 Task: Find connections with filter location Pardubice with filter topic #lawfirmmarketingwith filter profile language Potuguese with filter current company Elsevier with filter school ST XAVIERS SCHOOL with filter industry Computer Games with filter service category Translation with filter keywords title Auditor
Action: Mouse moved to (497, 73)
Screenshot: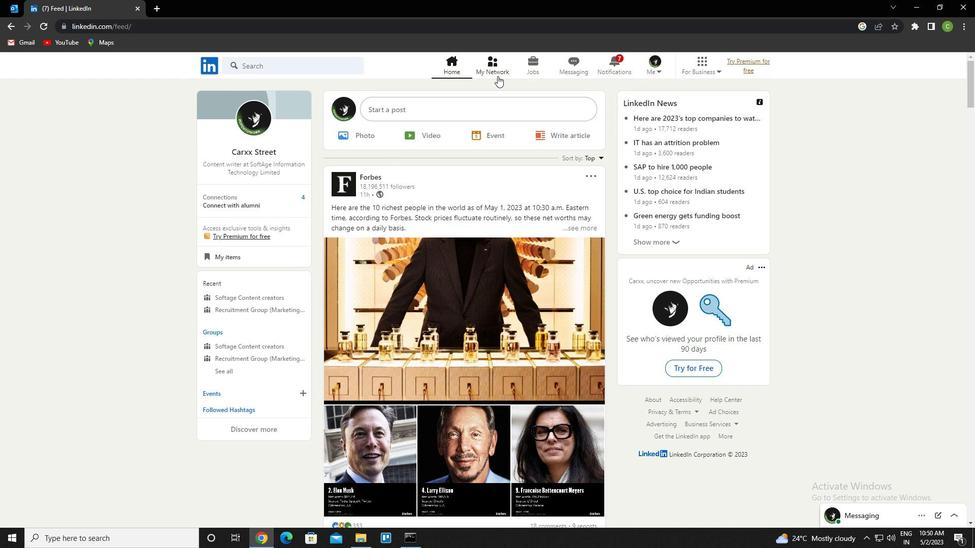 
Action: Mouse pressed left at (497, 73)
Screenshot: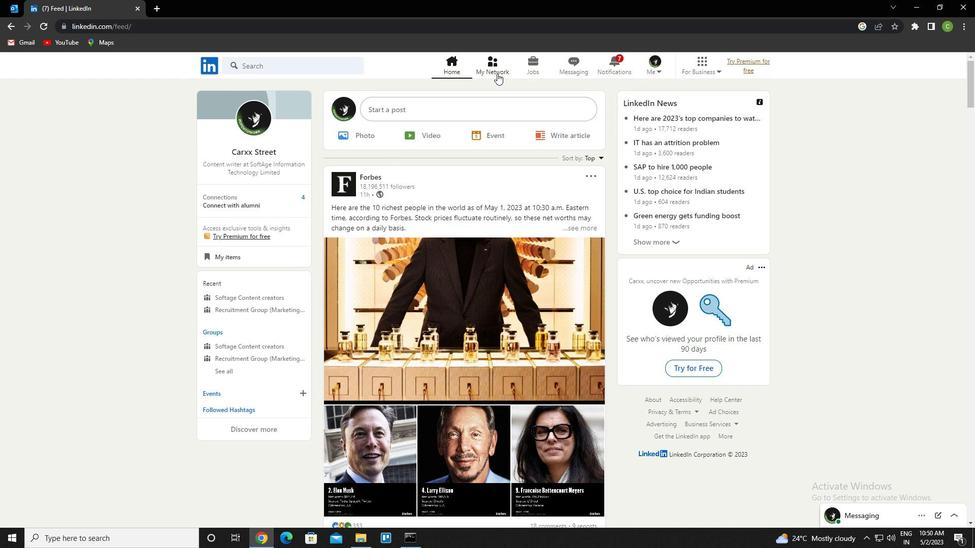 
Action: Mouse moved to (280, 124)
Screenshot: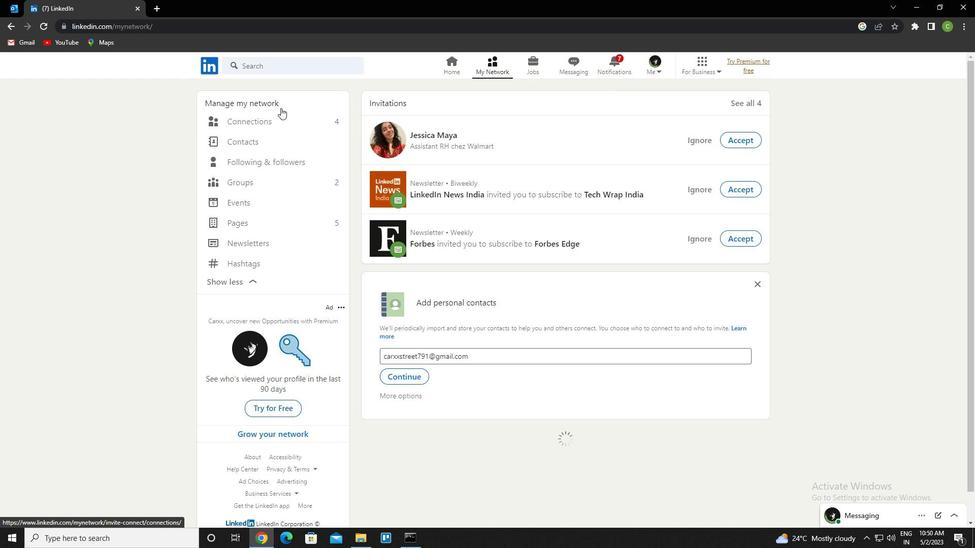 
Action: Mouse pressed left at (280, 124)
Screenshot: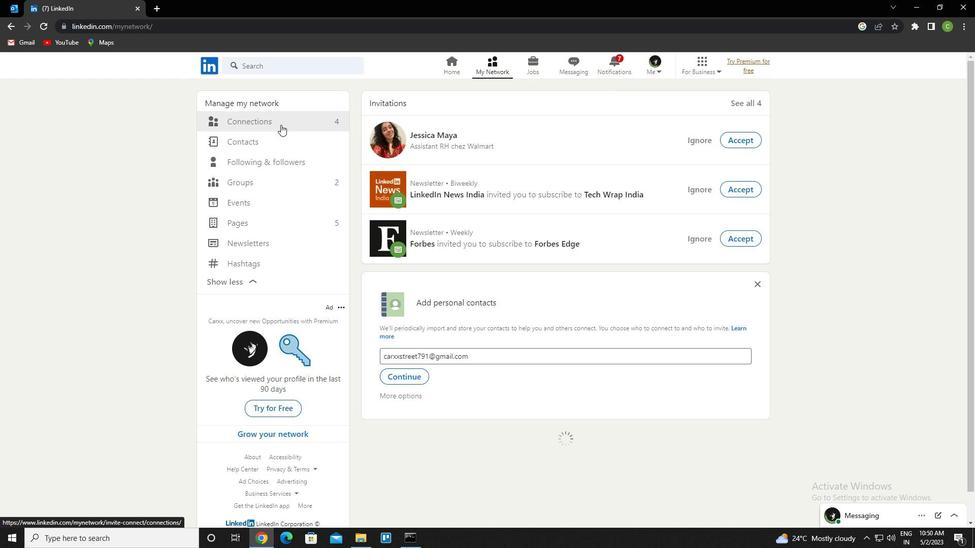 
Action: Mouse moved to (555, 123)
Screenshot: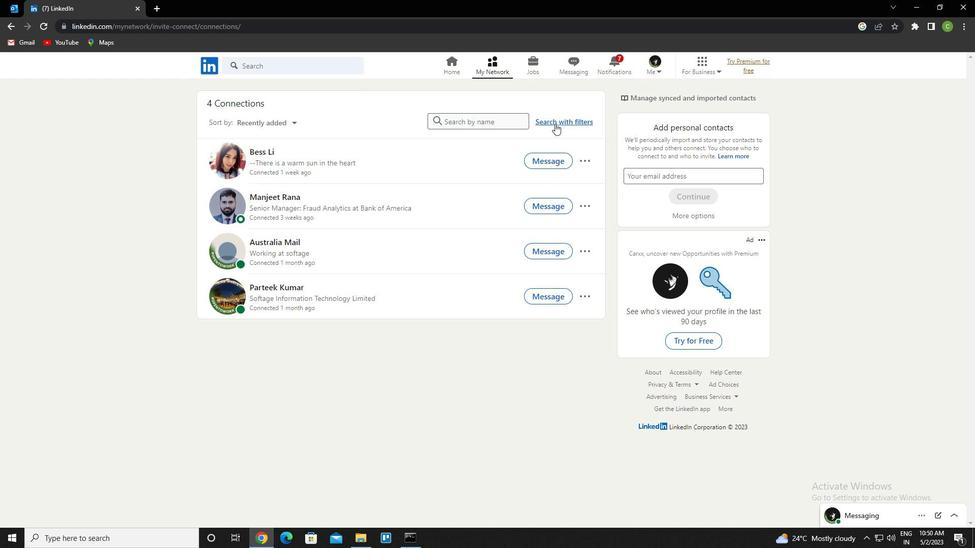 
Action: Mouse pressed left at (555, 123)
Screenshot: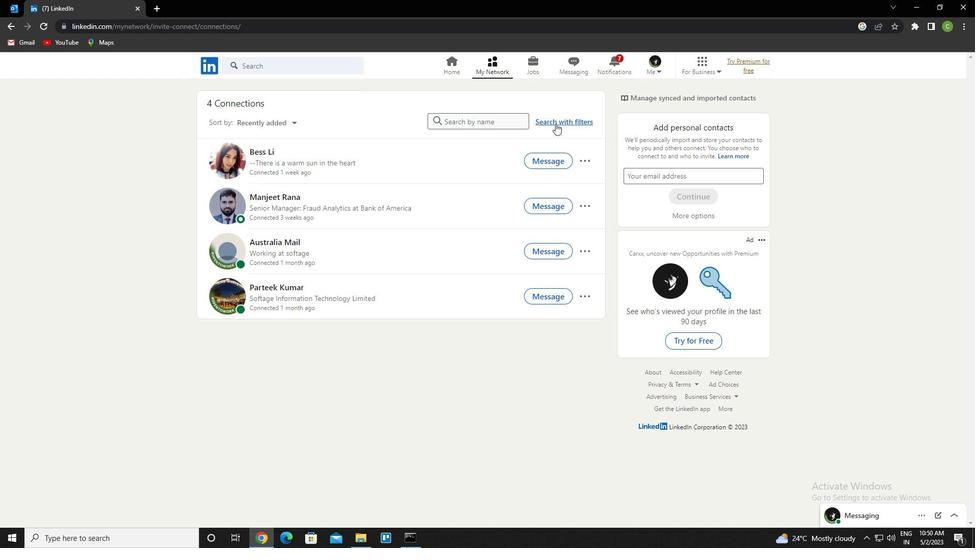 
Action: Mouse moved to (510, 87)
Screenshot: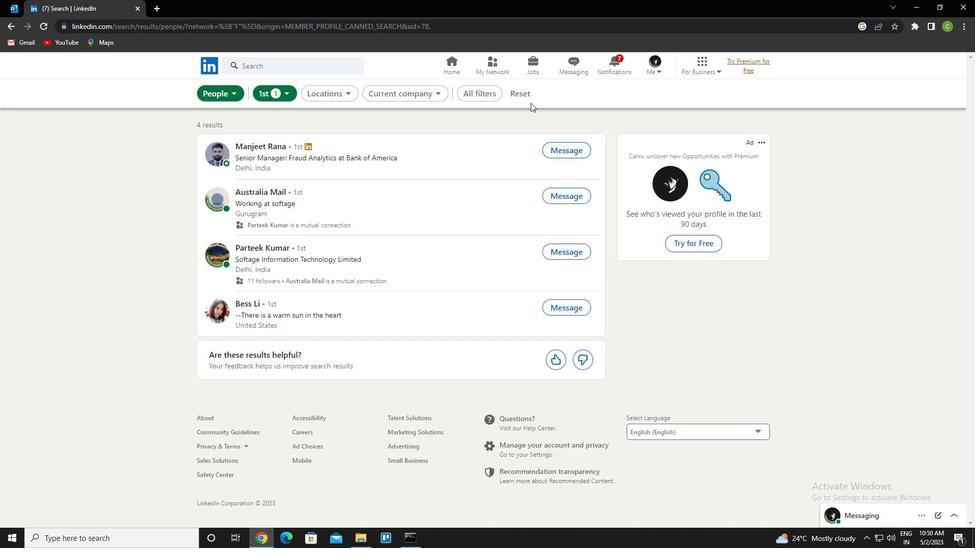 
Action: Mouse pressed left at (510, 87)
Screenshot: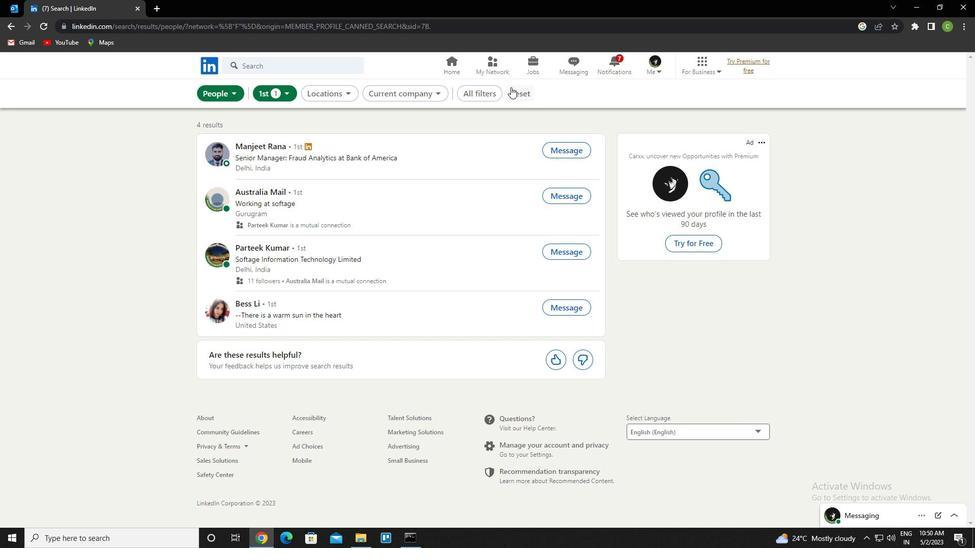 
Action: Mouse moved to (504, 88)
Screenshot: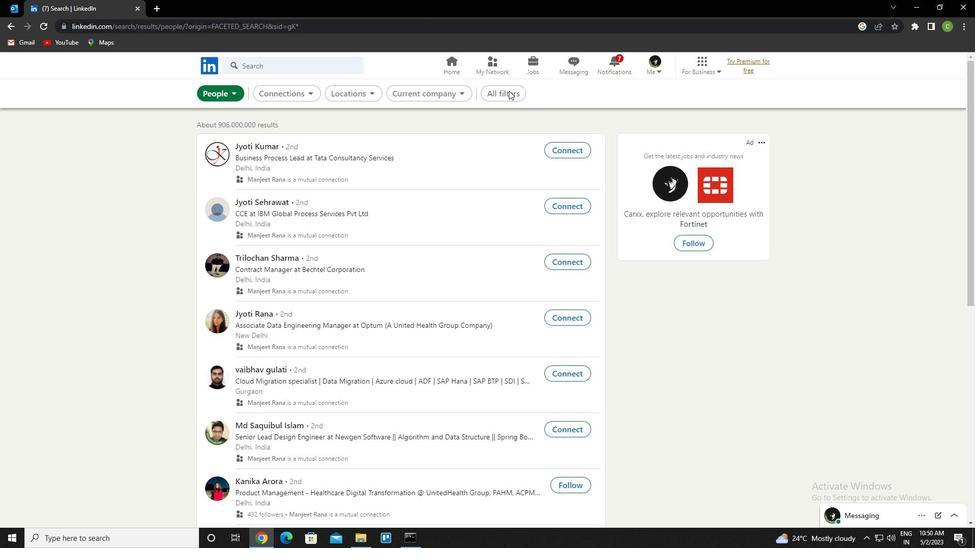 
Action: Mouse pressed left at (504, 88)
Screenshot: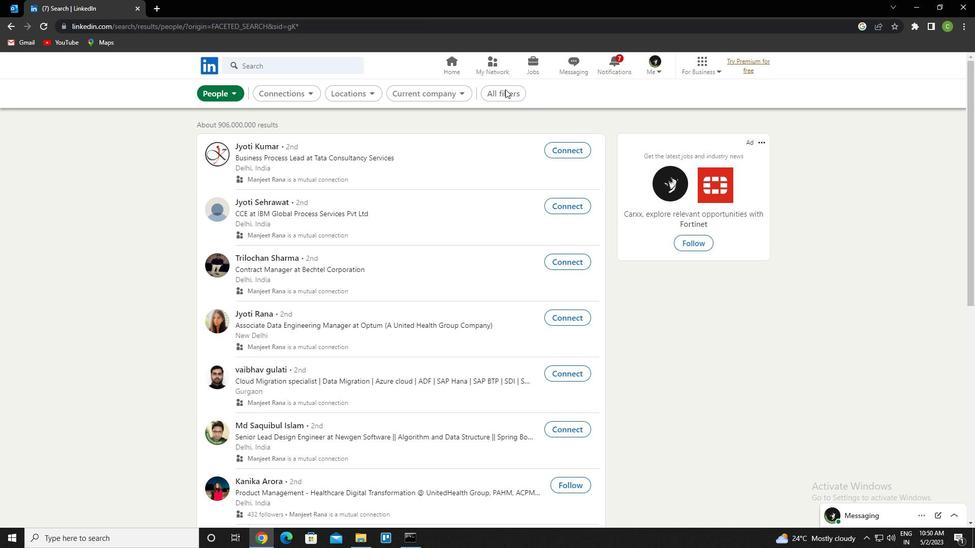 
Action: Mouse moved to (898, 302)
Screenshot: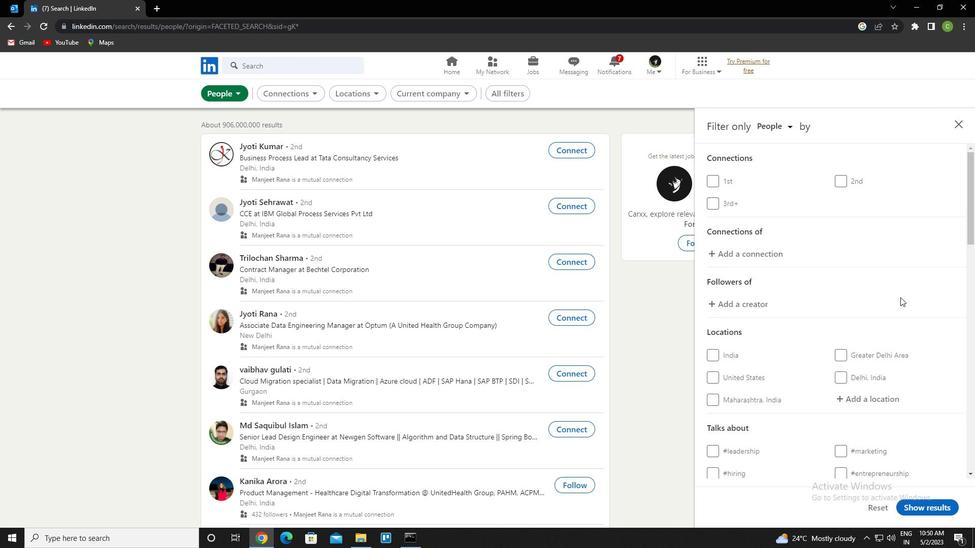 
Action: Mouse scrolled (898, 301) with delta (0, 0)
Screenshot: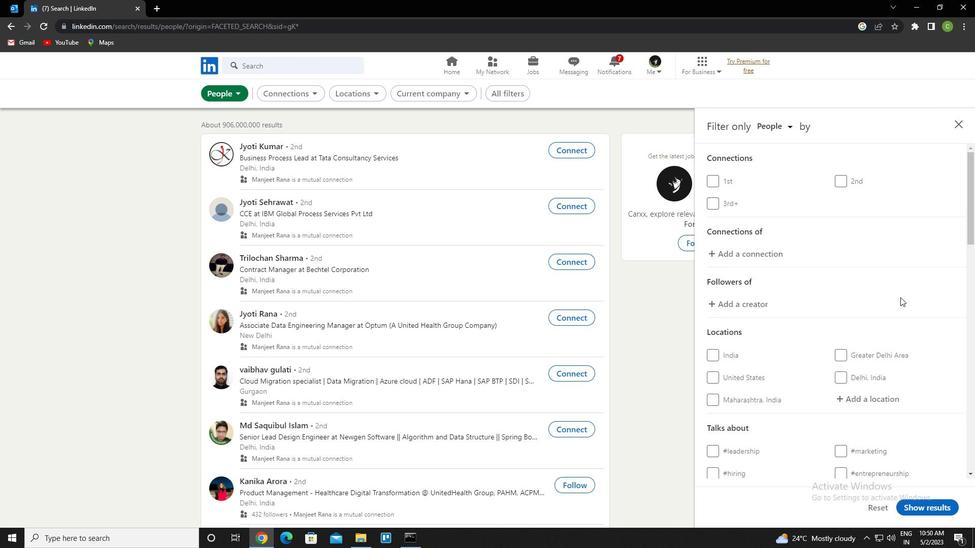 
Action: Mouse moved to (898, 302)
Screenshot: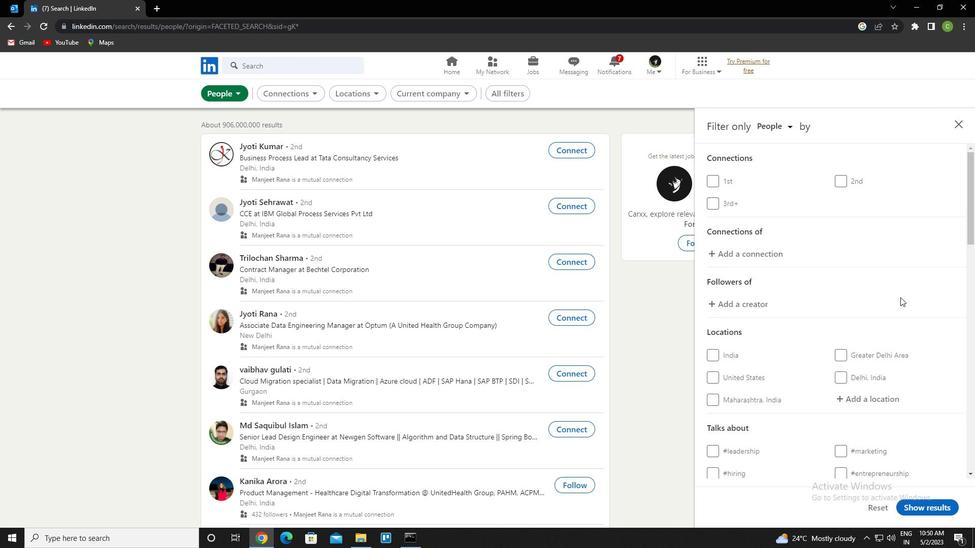 
Action: Mouse scrolled (898, 302) with delta (0, 0)
Screenshot: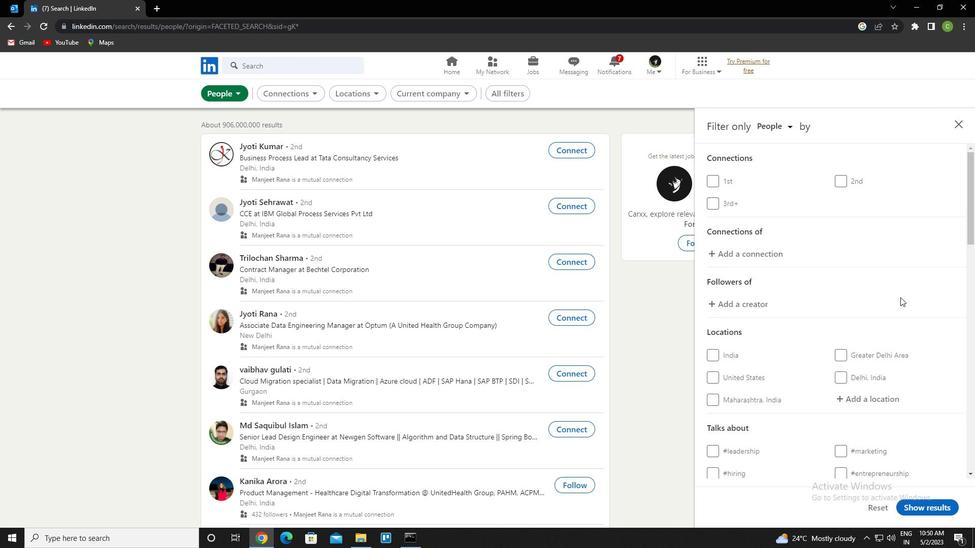 
Action: Mouse moved to (861, 292)
Screenshot: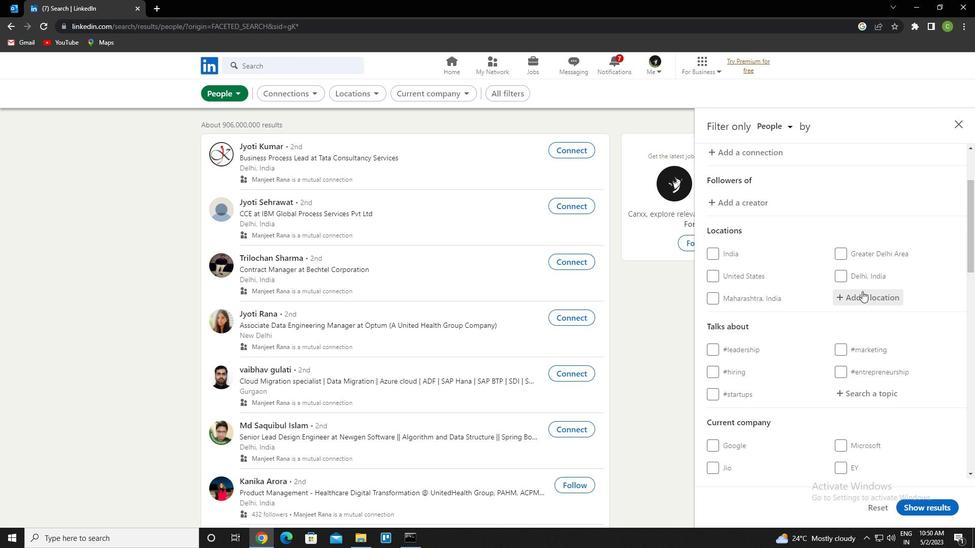 
Action: Mouse pressed left at (861, 292)
Screenshot: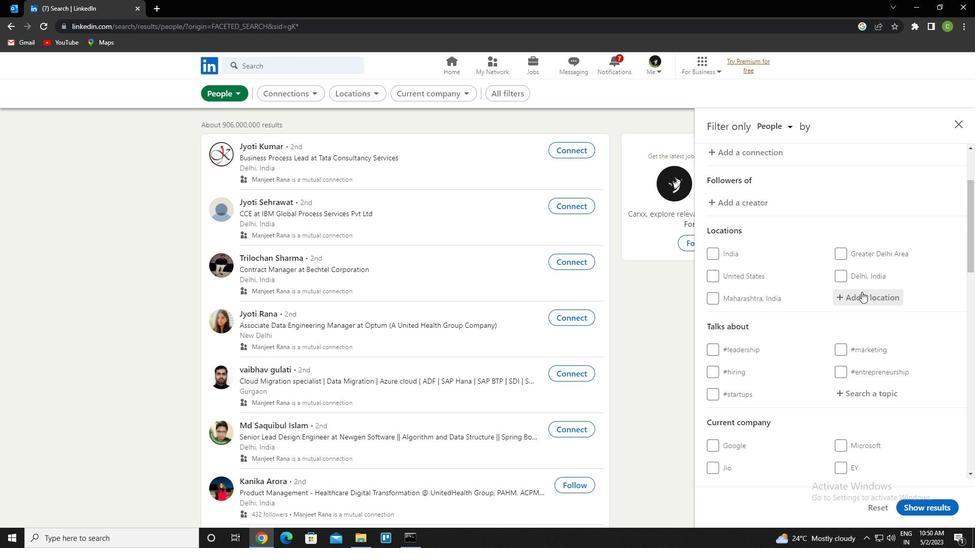 
Action: Key pressed <Key.caps_lock>p<Key.caps_lock>ardubice<Key.down><Key.enter>
Screenshot: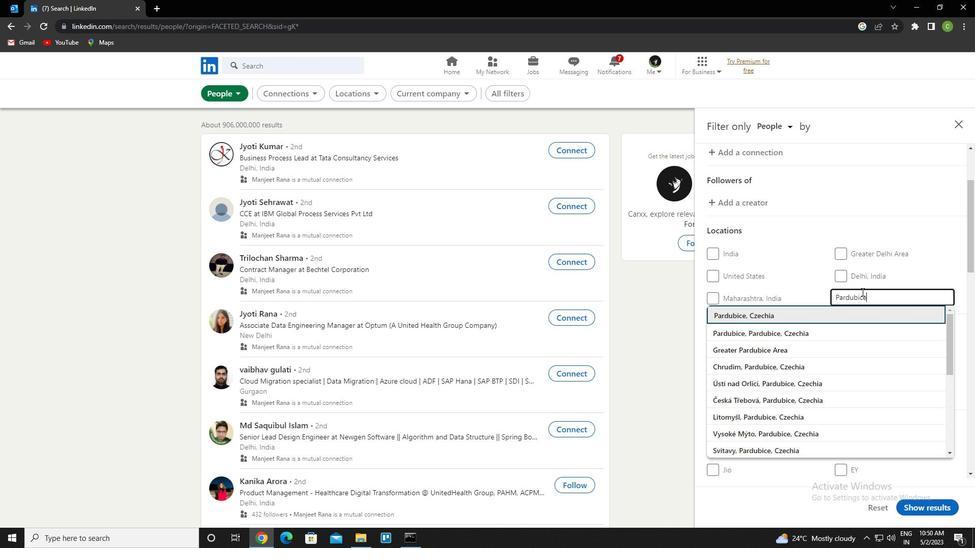 
Action: Mouse scrolled (861, 291) with delta (0, 0)
Screenshot: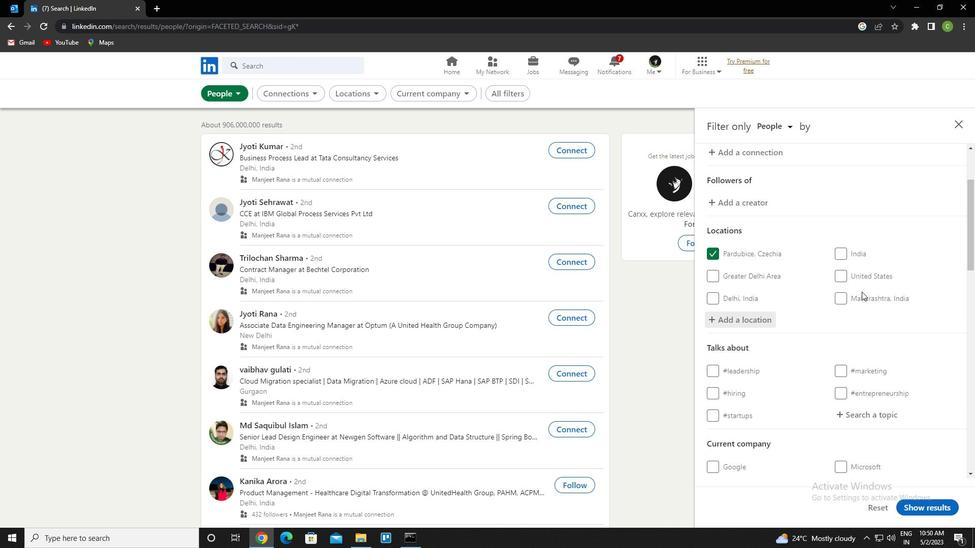 
Action: Mouse scrolled (861, 291) with delta (0, 0)
Screenshot: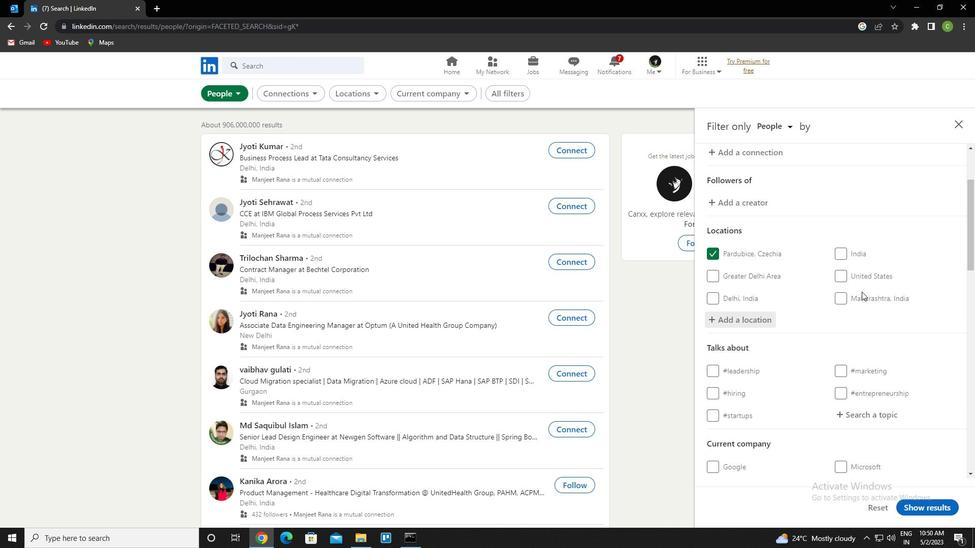 
Action: Mouse moved to (866, 315)
Screenshot: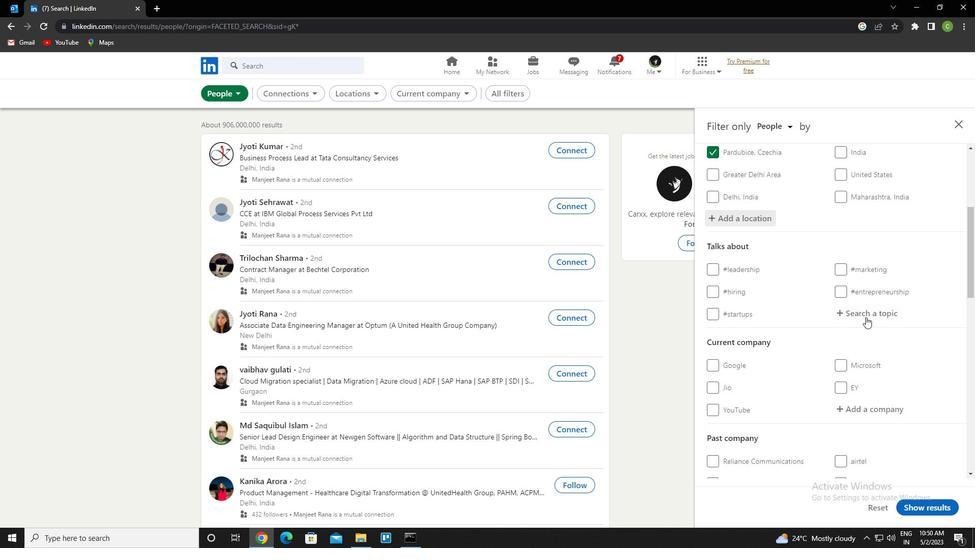 
Action: Mouse pressed left at (866, 315)
Screenshot: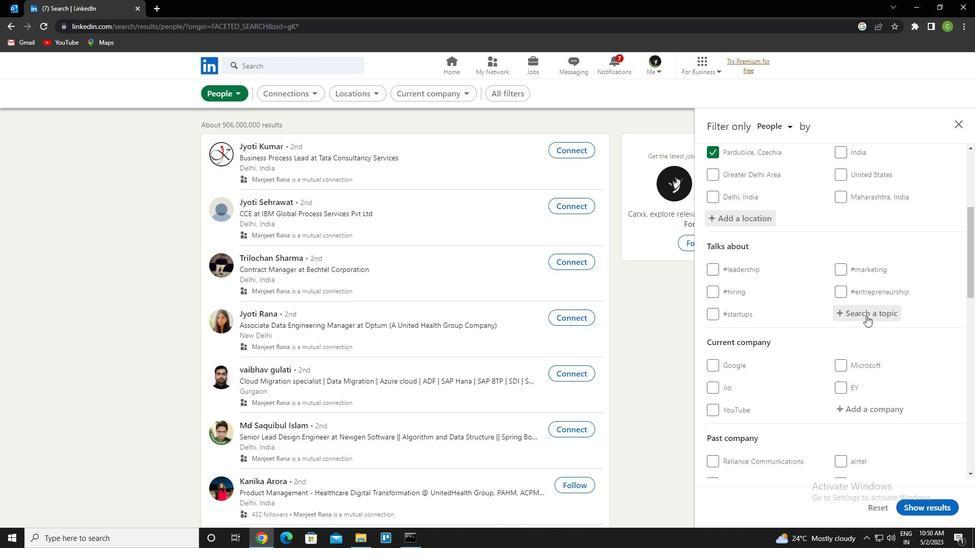 
Action: Key pressed lar<Key.backspace>wfiirm<Key.backspace><Key.backspace><Key.backspace>rmmarketing<Key.down><Key.enter>
Screenshot: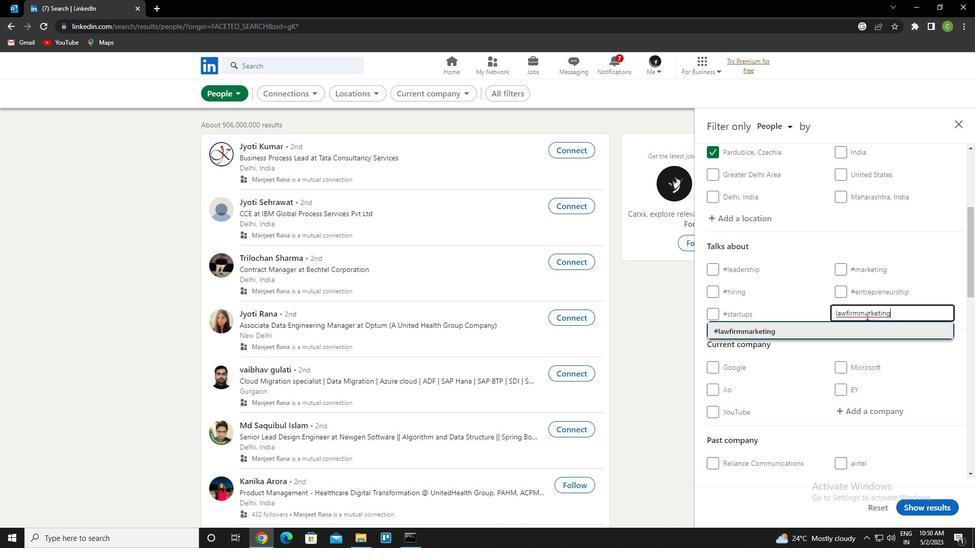 
Action: Mouse scrolled (866, 315) with delta (0, 0)
Screenshot: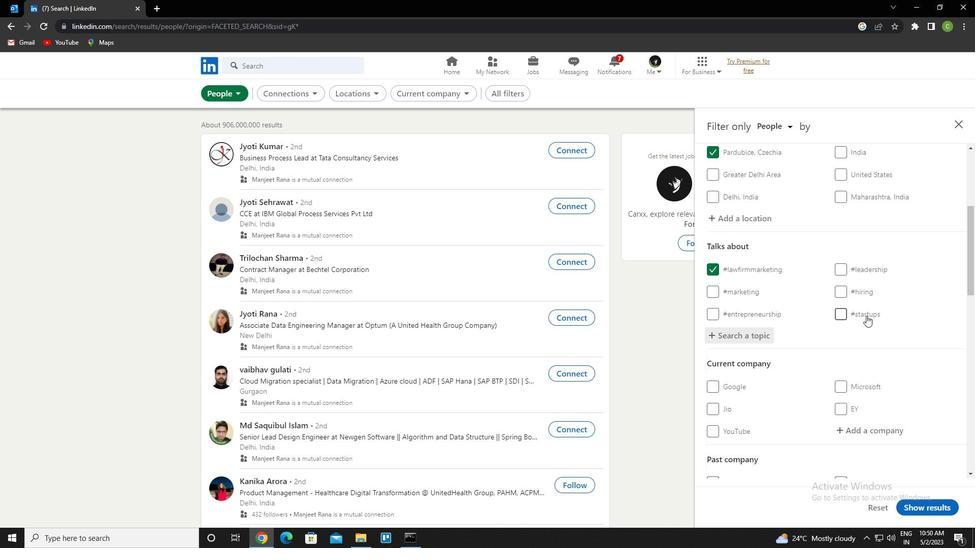 
Action: Mouse scrolled (866, 315) with delta (0, 0)
Screenshot: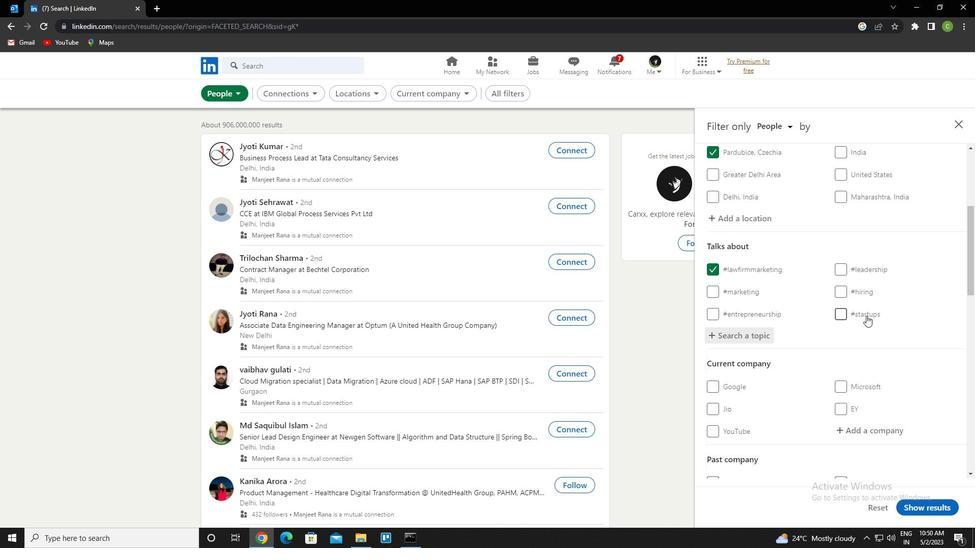
Action: Mouse scrolled (866, 315) with delta (0, 0)
Screenshot: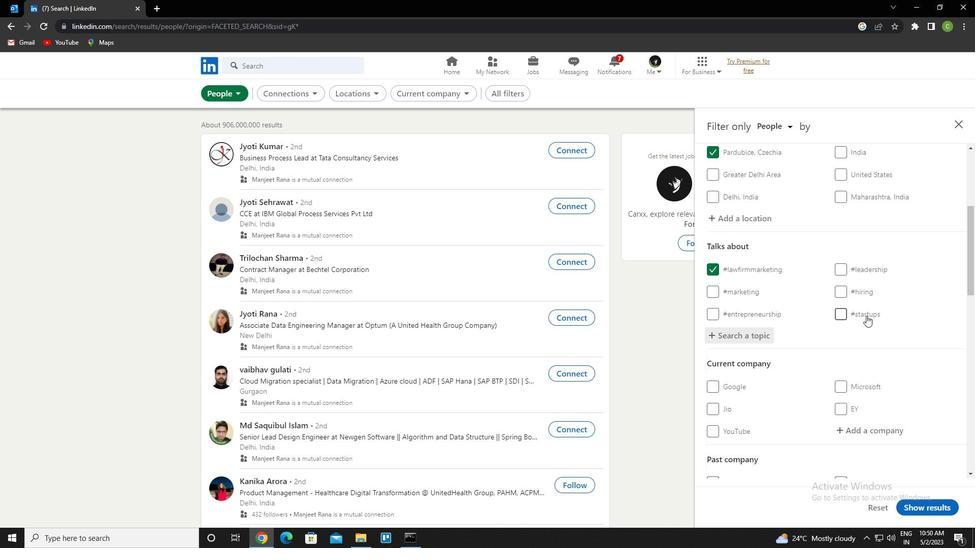 
Action: Mouse scrolled (866, 315) with delta (0, 0)
Screenshot: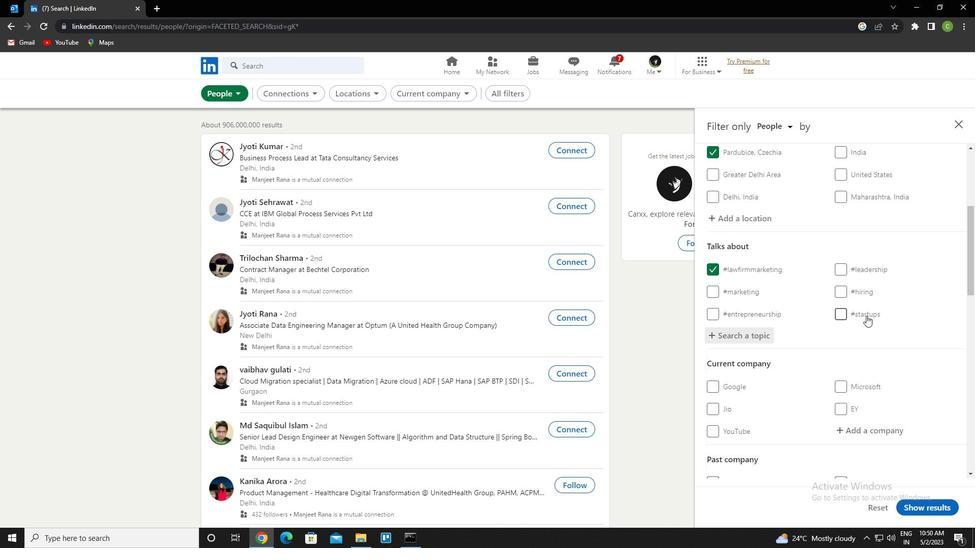 
Action: Mouse scrolled (866, 315) with delta (0, 0)
Screenshot: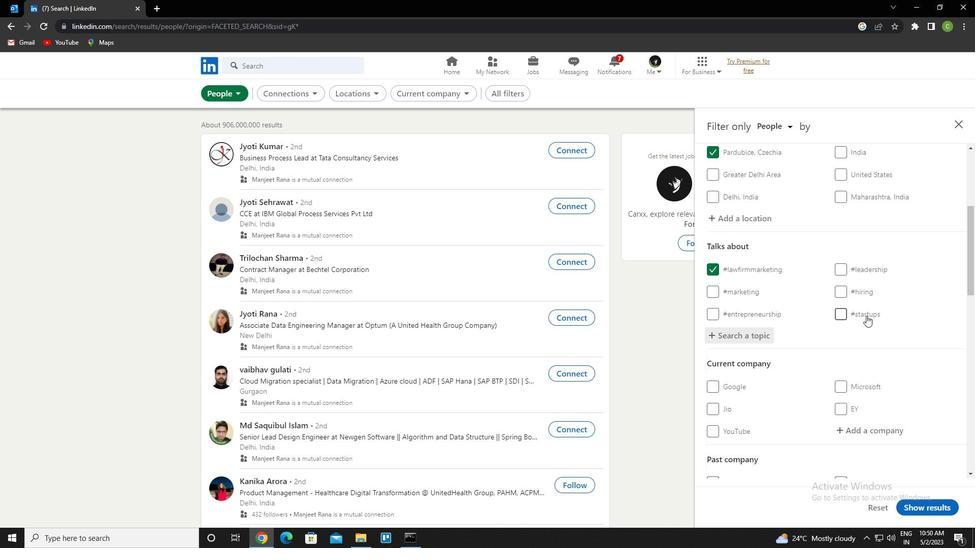 
Action: Mouse scrolled (866, 315) with delta (0, 0)
Screenshot: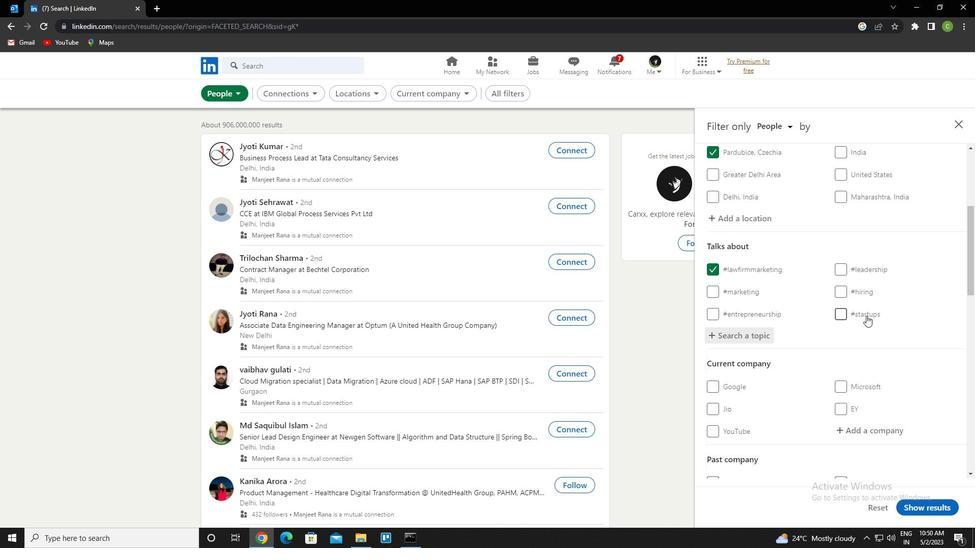 
Action: Mouse scrolled (866, 315) with delta (0, 0)
Screenshot: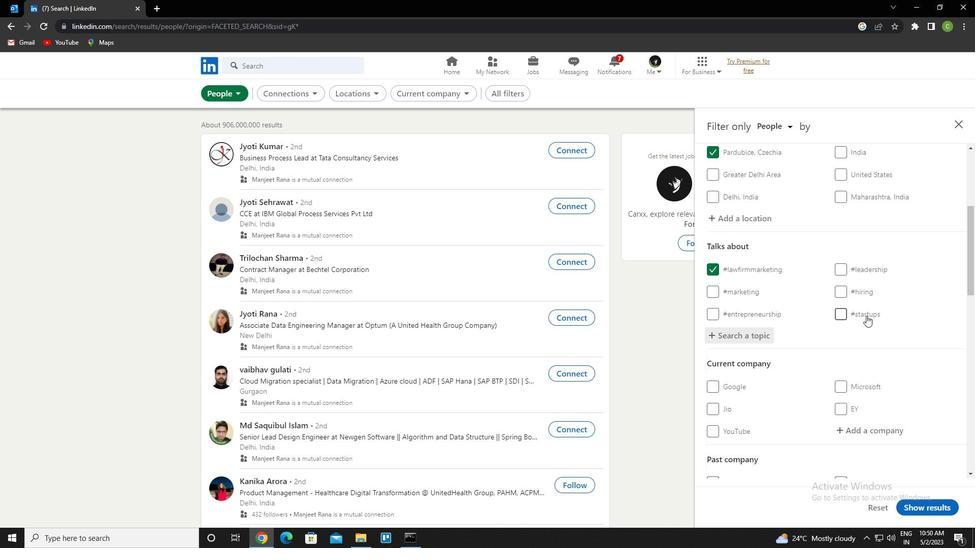 
Action: Mouse scrolled (866, 315) with delta (0, 0)
Screenshot: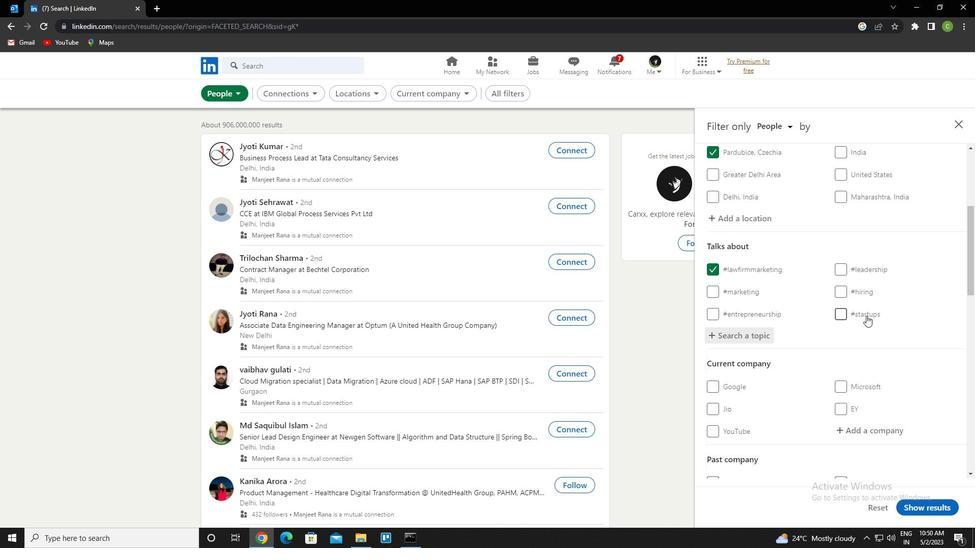 
Action: Mouse moved to (843, 407)
Screenshot: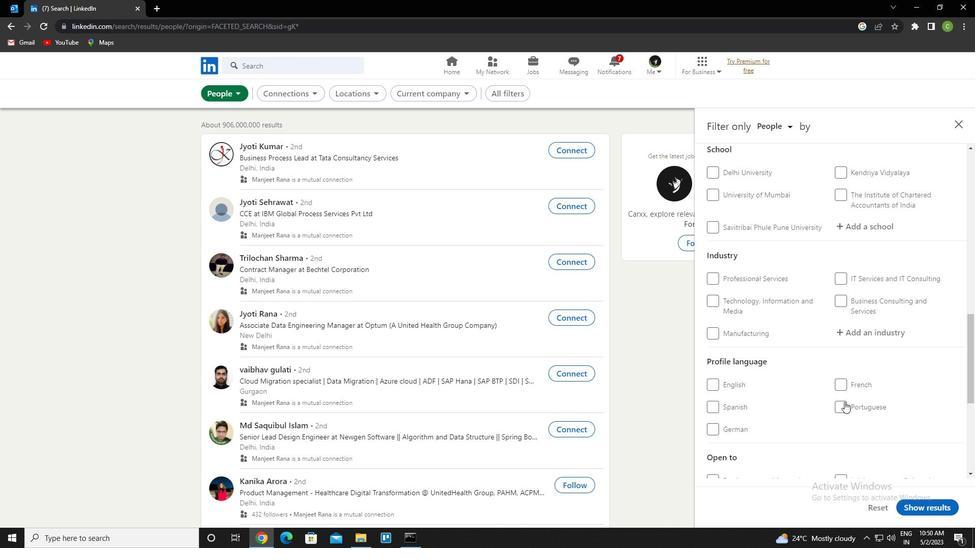 
Action: Mouse pressed left at (843, 407)
Screenshot: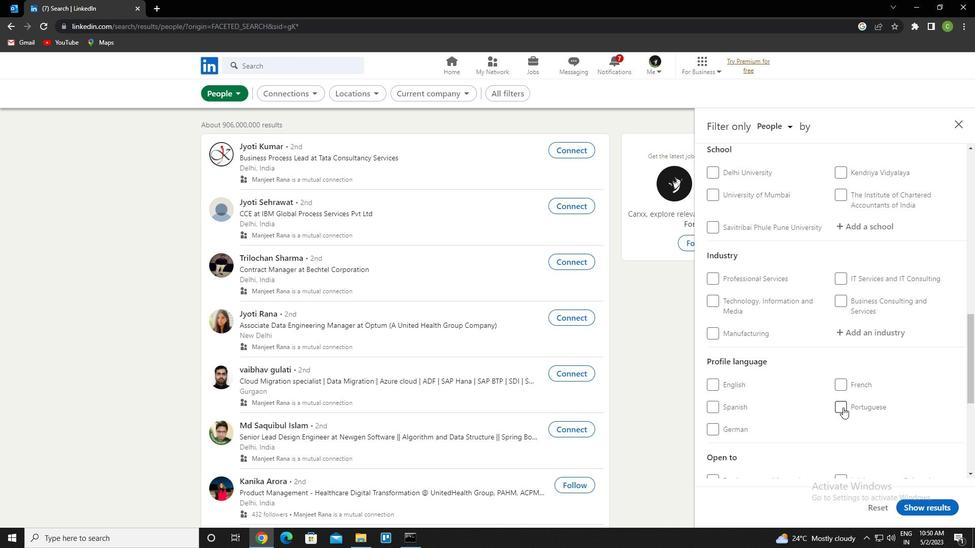 
Action: Mouse scrolled (843, 408) with delta (0, 0)
Screenshot: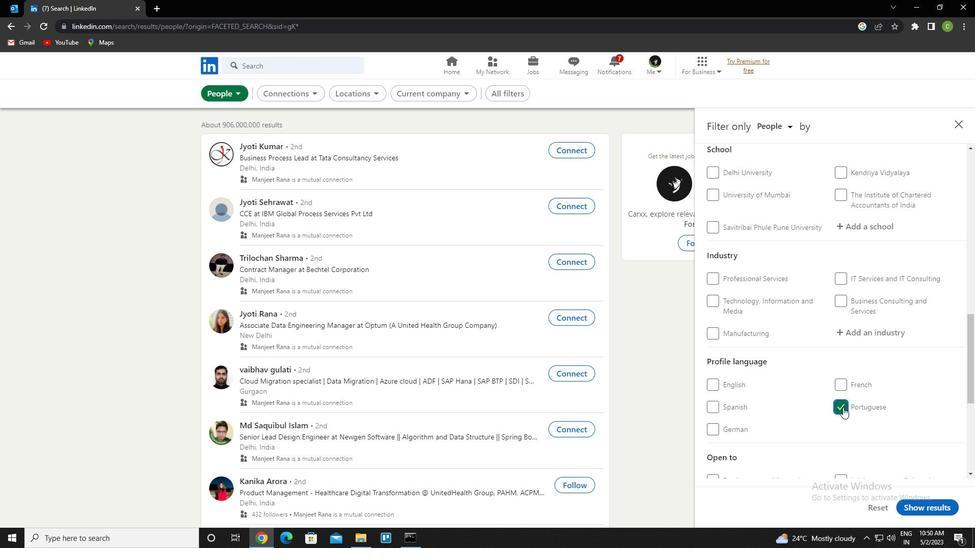 
Action: Mouse scrolled (843, 408) with delta (0, 0)
Screenshot: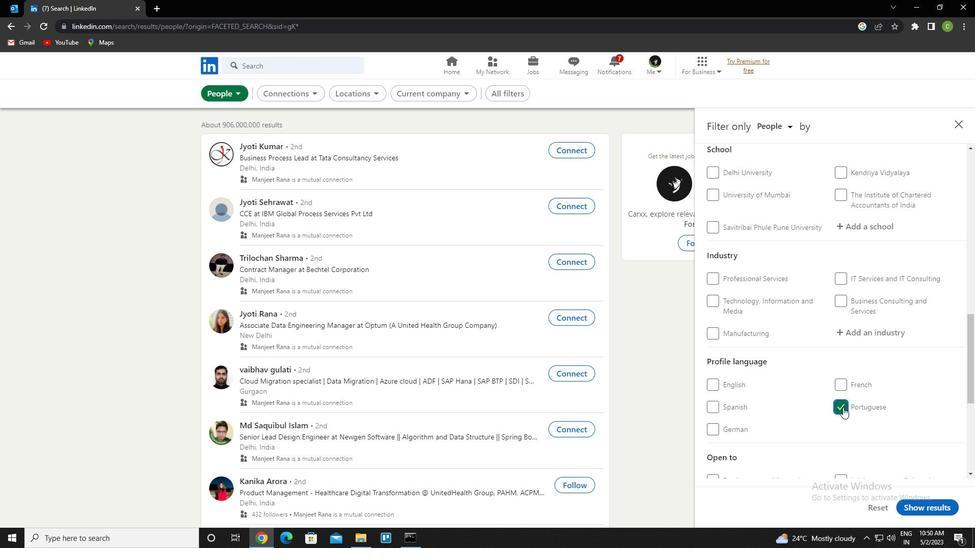 
Action: Mouse scrolled (843, 408) with delta (0, 0)
Screenshot: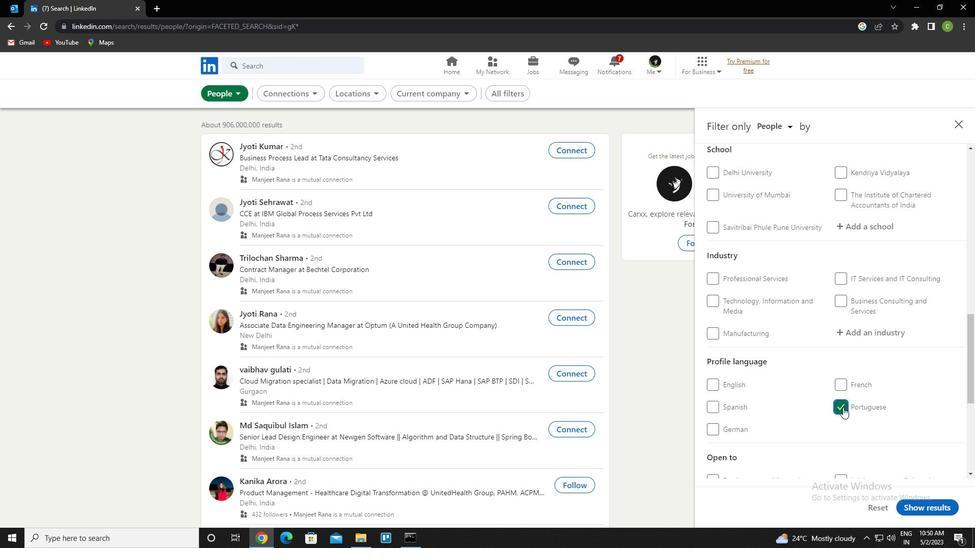 
Action: Mouse scrolled (843, 408) with delta (0, 0)
Screenshot: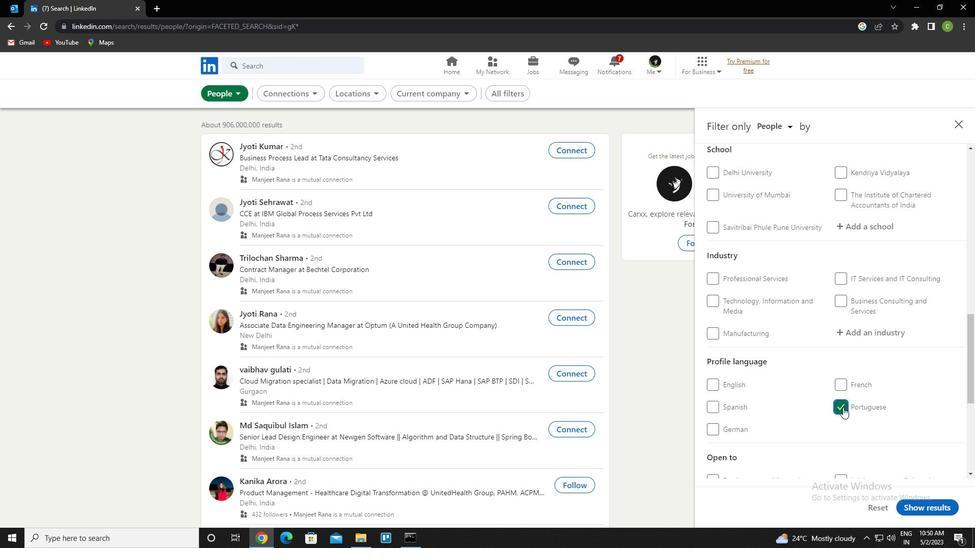 
Action: Mouse scrolled (843, 408) with delta (0, 0)
Screenshot: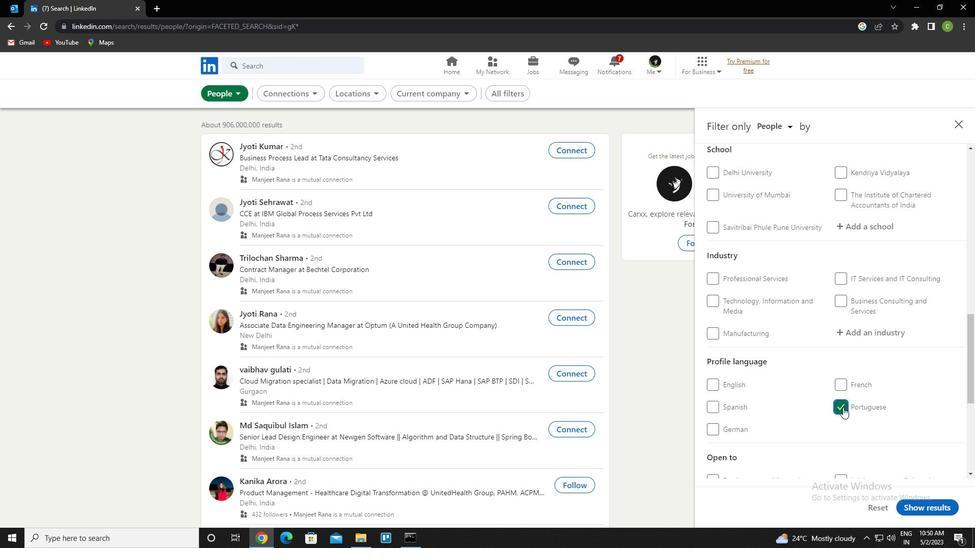 
Action: Mouse moved to (848, 272)
Screenshot: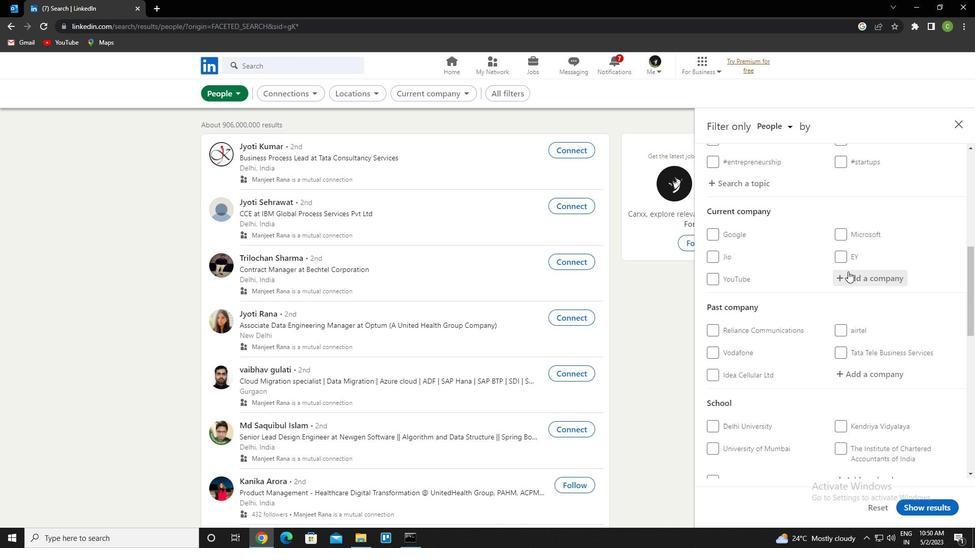 
Action: Mouse pressed left at (848, 272)
Screenshot: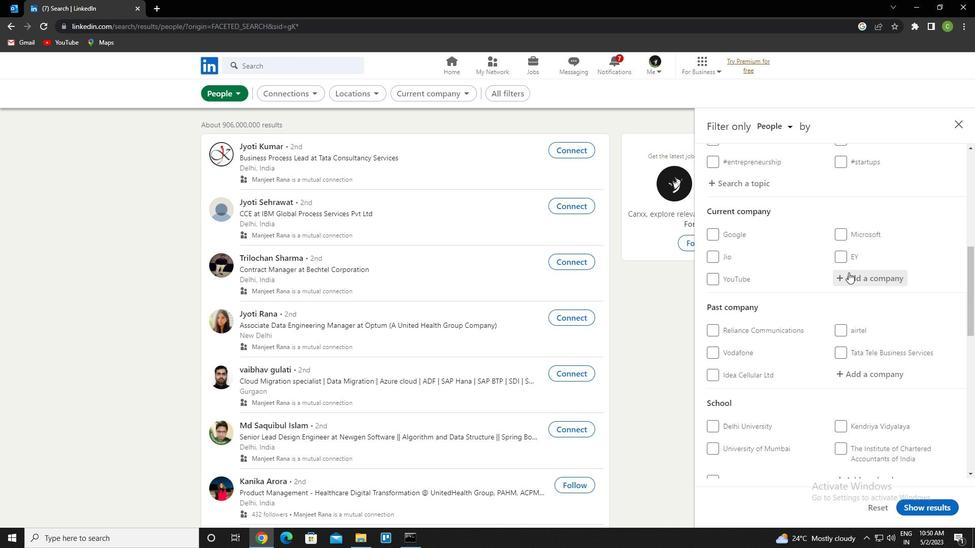 
Action: Key pressed <Key.caps_lock>e<Key.caps_lock>lsevier<Key.down><Key.enter>
Screenshot: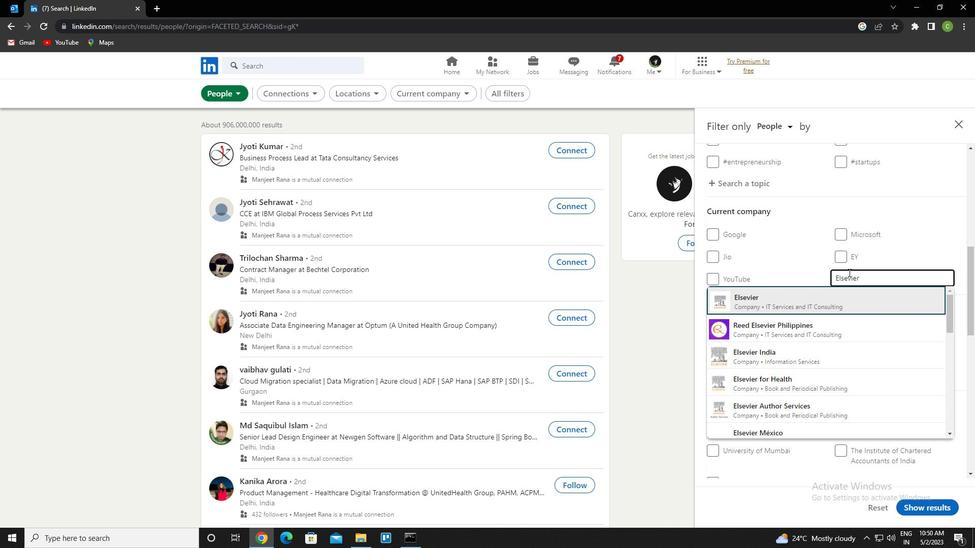 
Action: Mouse scrolled (848, 272) with delta (0, 0)
Screenshot: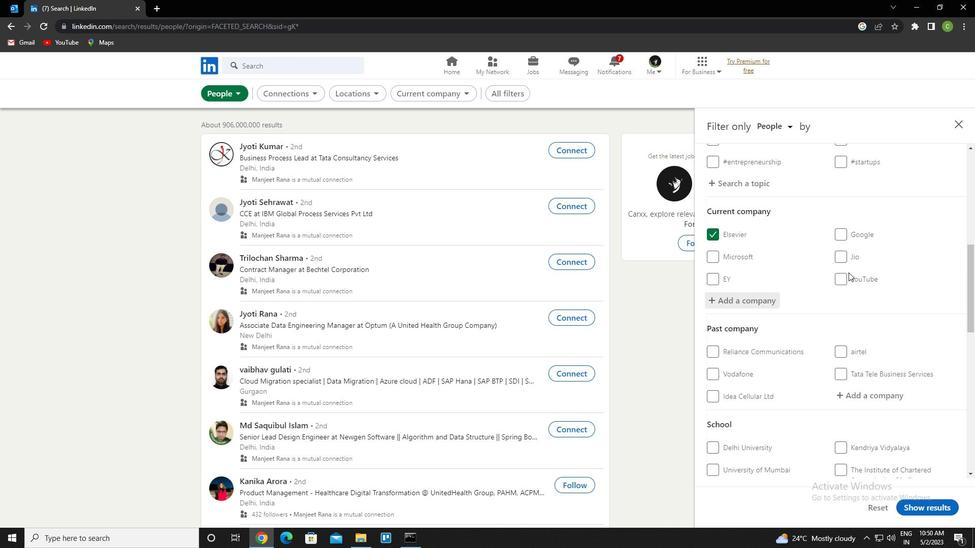 
Action: Mouse scrolled (848, 272) with delta (0, 0)
Screenshot: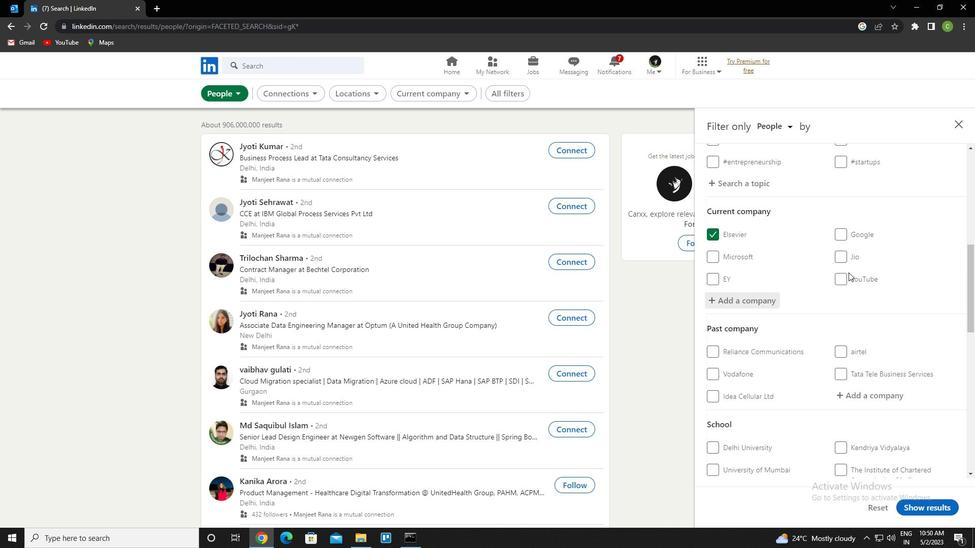 
Action: Mouse moved to (874, 320)
Screenshot: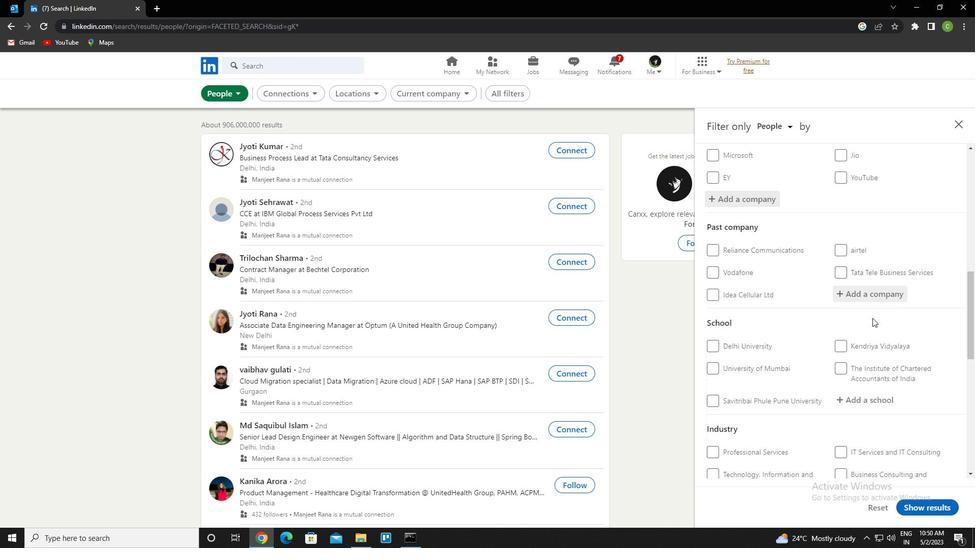 
Action: Mouse scrolled (874, 319) with delta (0, 0)
Screenshot: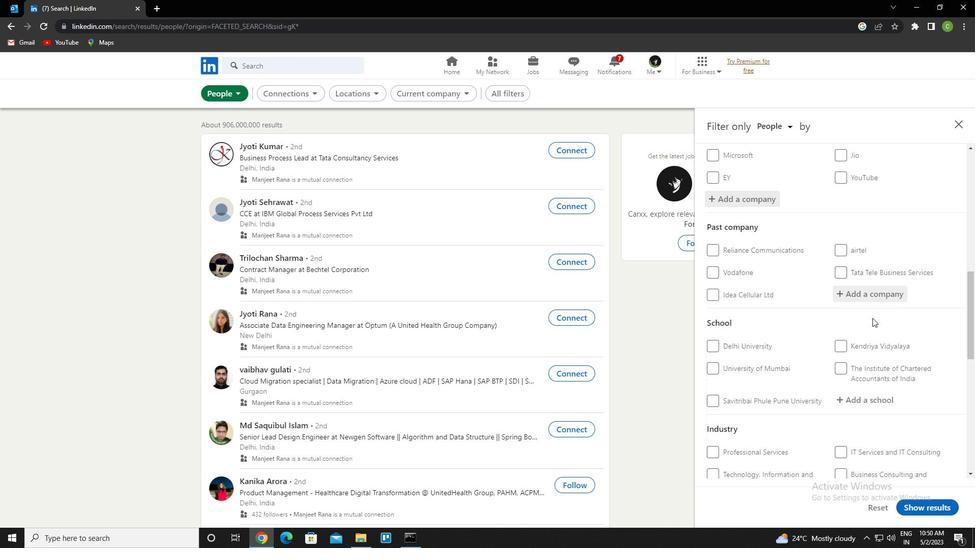 
Action: Mouse scrolled (874, 319) with delta (0, 0)
Screenshot: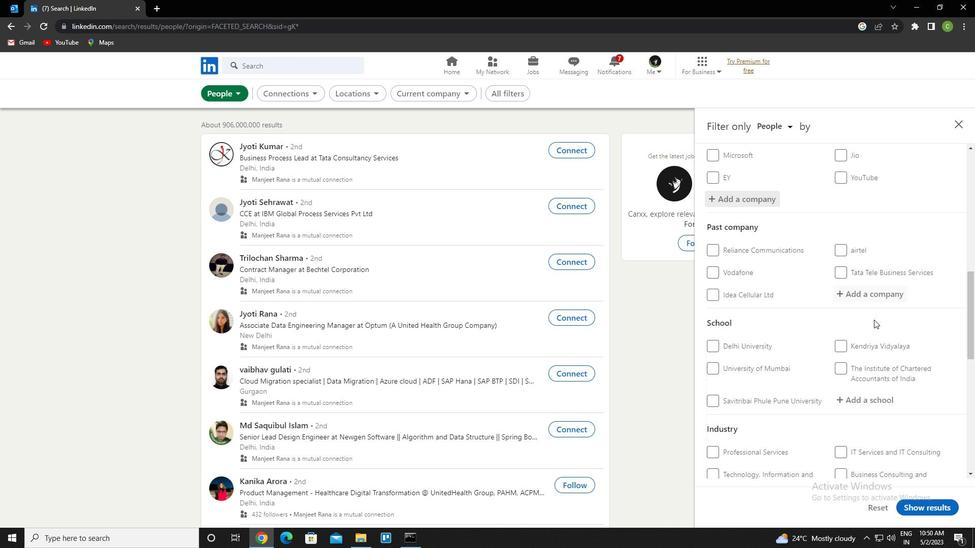 
Action: Mouse scrolled (874, 319) with delta (0, 0)
Screenshot: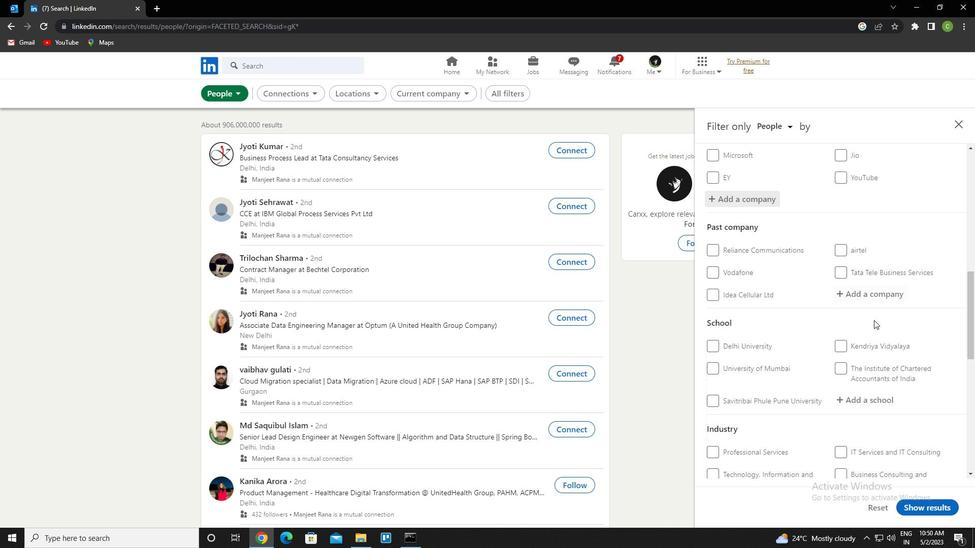 
Action: Mouse moved to (881, 247)
Screenshot: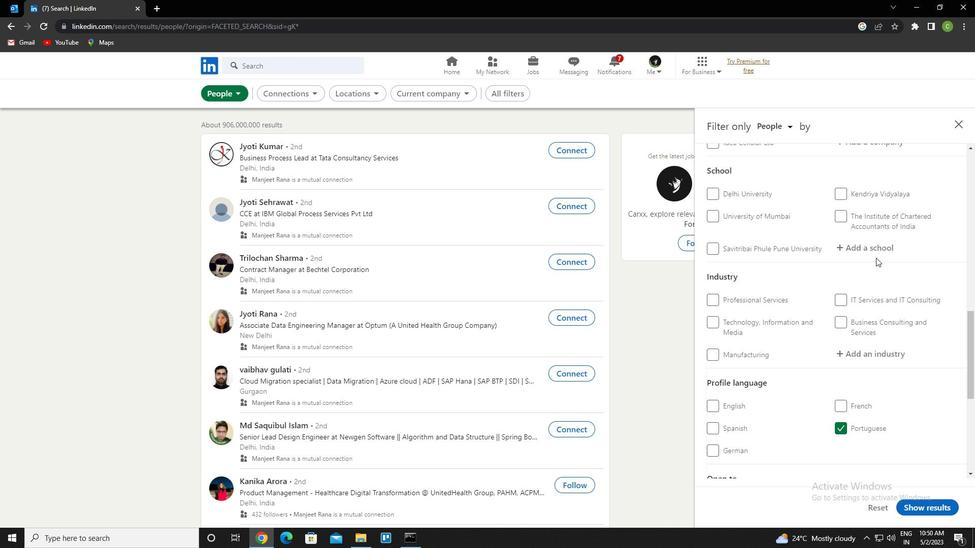 
Action: Mouse pressed left at (881, 247)
Screenshot: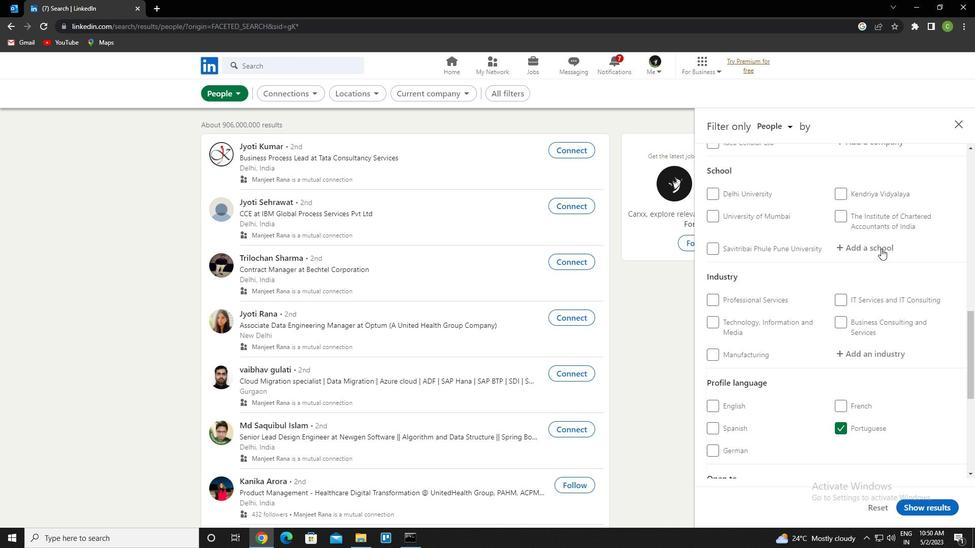 
Action: Key pressed <Key.caps_lock>st.<Key.space>xavier<Key.down><Key.down><Key.down><Key.up>school<Key.left><Key.left><Key.left><Key.left><Key.left><Key.space><Key.backspace><Key.left><Key.space><Key.right><Key.right><Key.right>
Screenshot: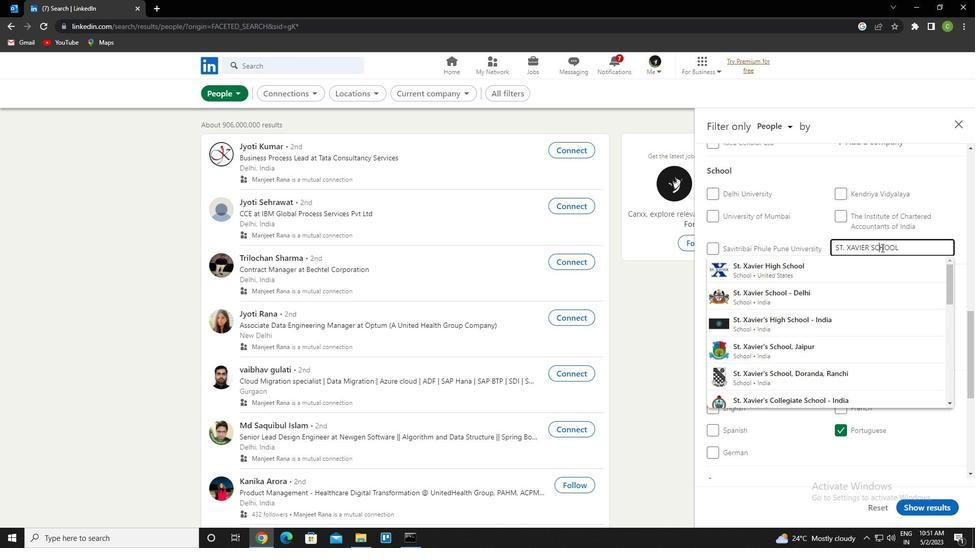 
Action: Mouse moved to (927, 242)
Screenshot: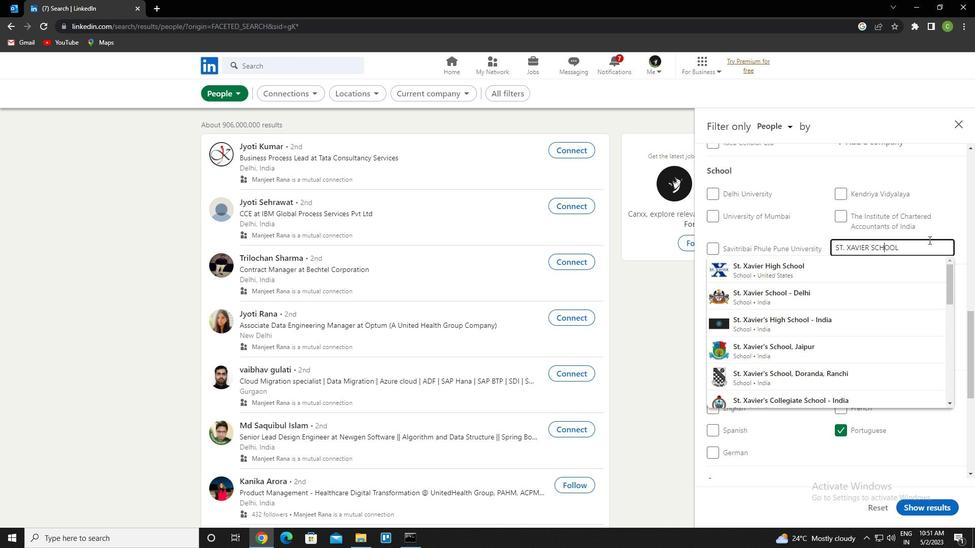 
Action: Mouse pressed left at (927, 242)
Screenshot: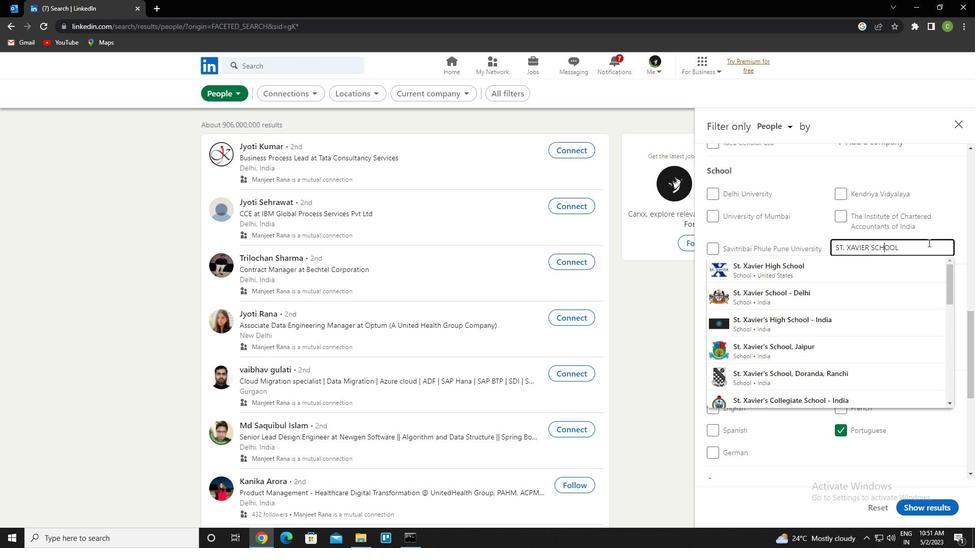 
Action: Key pressed <Key.enter>
Screenshot: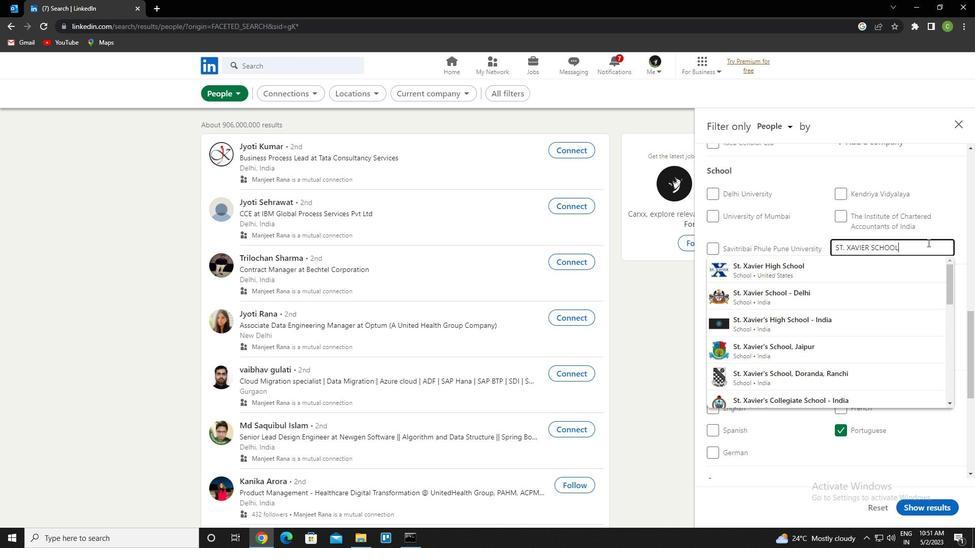 
Action: Mouse scrolled (927, 242) with delta (0, 0)
Screenshot: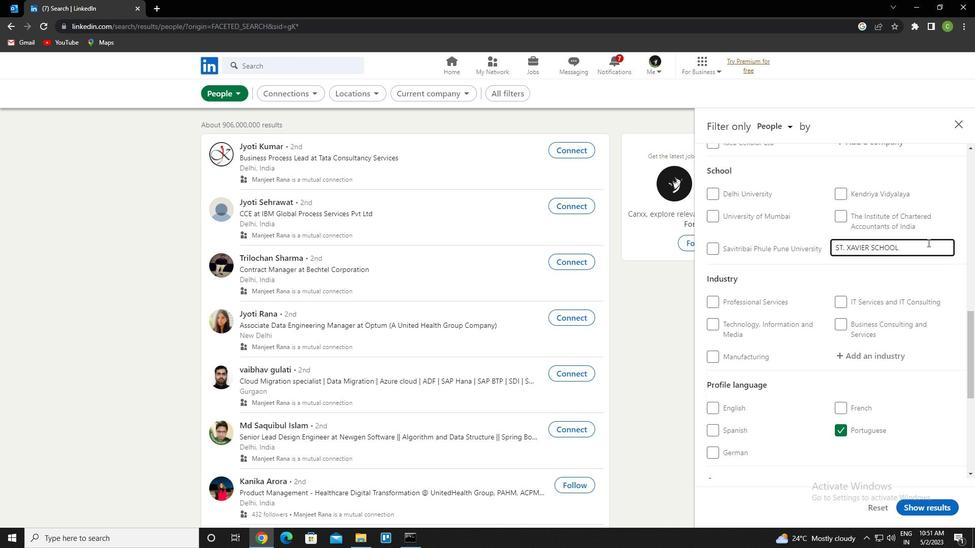 
Action: Mouse scrolled (927, 242) with delta (0, 0)
Screenshot: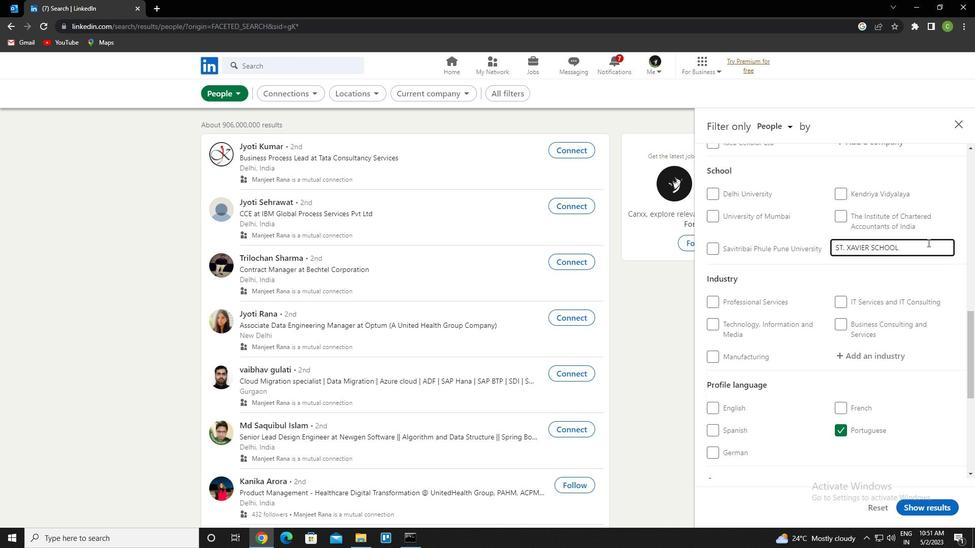 
Action: Mouse moved to (869, 261)
Screenshot: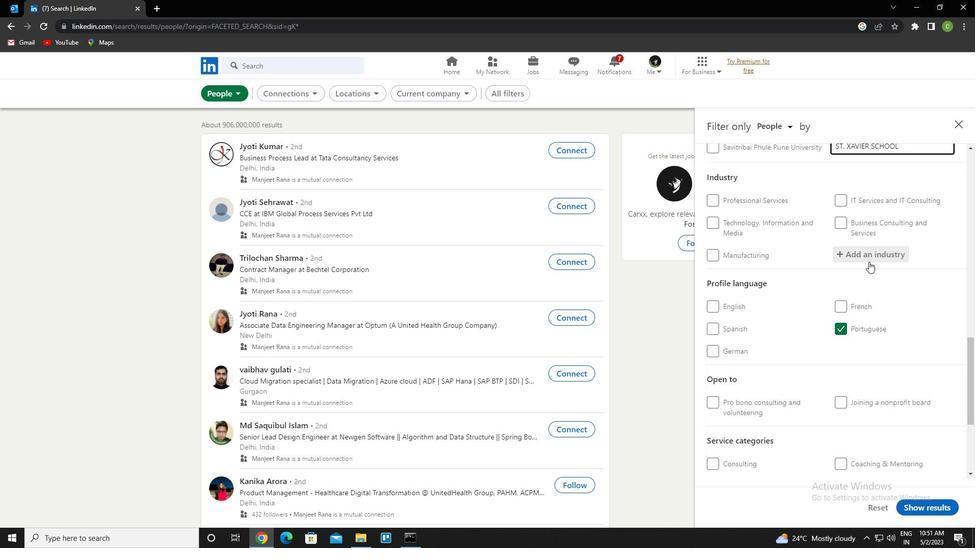 
Action: Mouse pressed left at (869, 261)
Screenshot: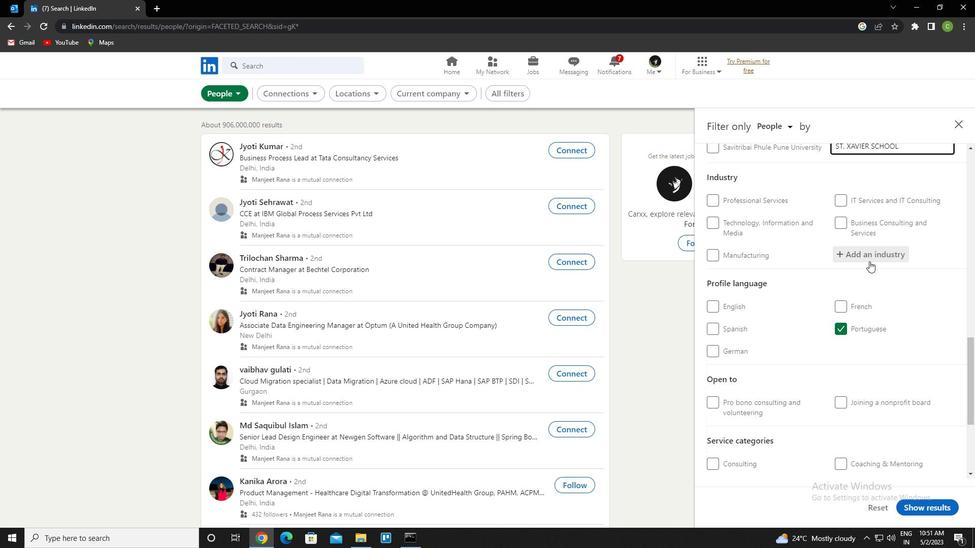 
Action: Key pressed c<Key.caps_lock>omputer<Key.up><Key.up><Key.enter>
Screenshot: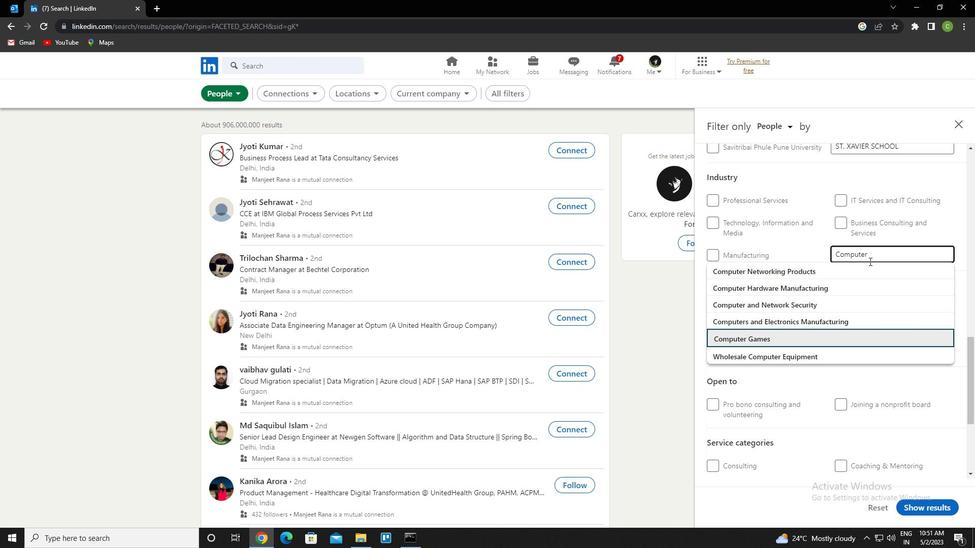 
Action: Mouse scrolled (869, 261) with delta (0, 0)
Screenshot: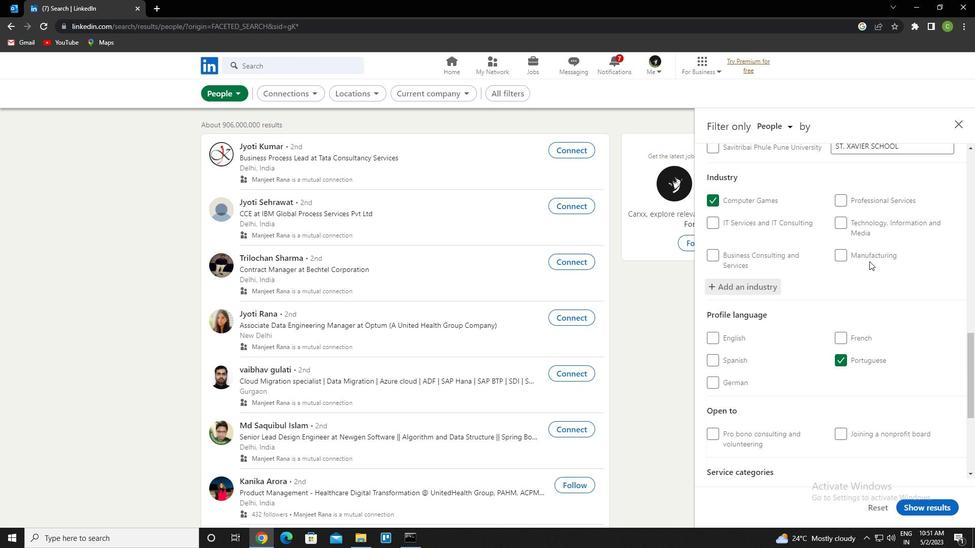 
Action: Mouse scrolled (869, 261) with delta (0, 0)
Screenshot: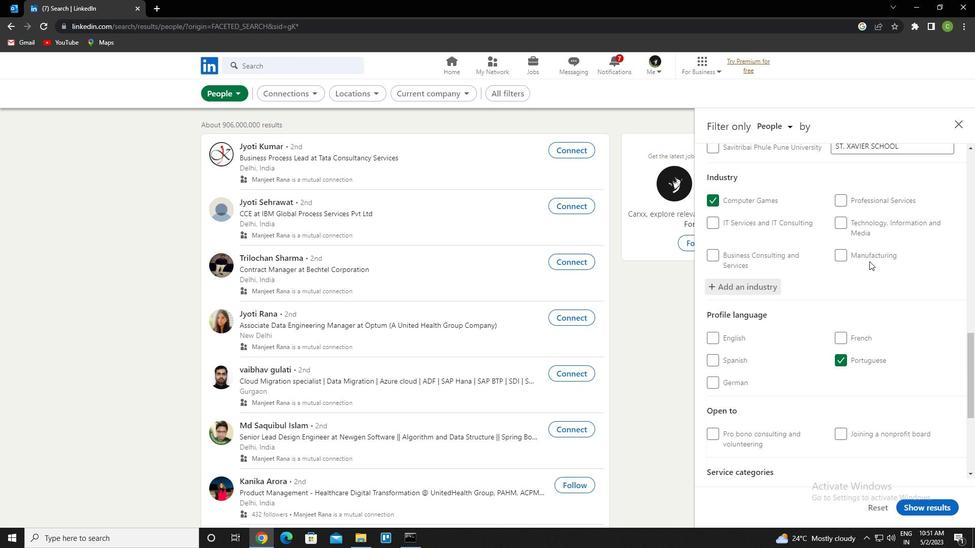 
Action: Mouse scrolled (869, 261) with delta (0, 0)
Screenshot: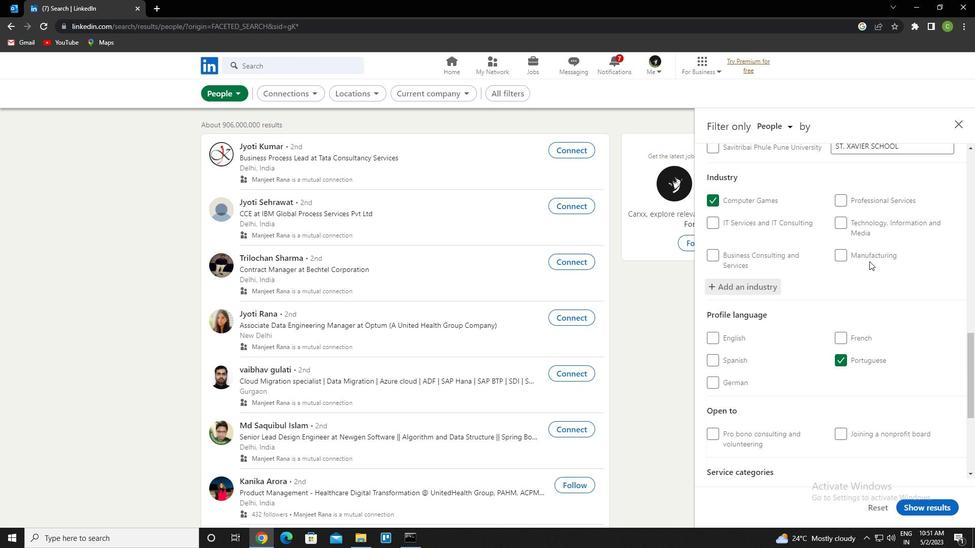
Action: Mouse scrolled (869, 261) with delta (0, 0)
Screenshot: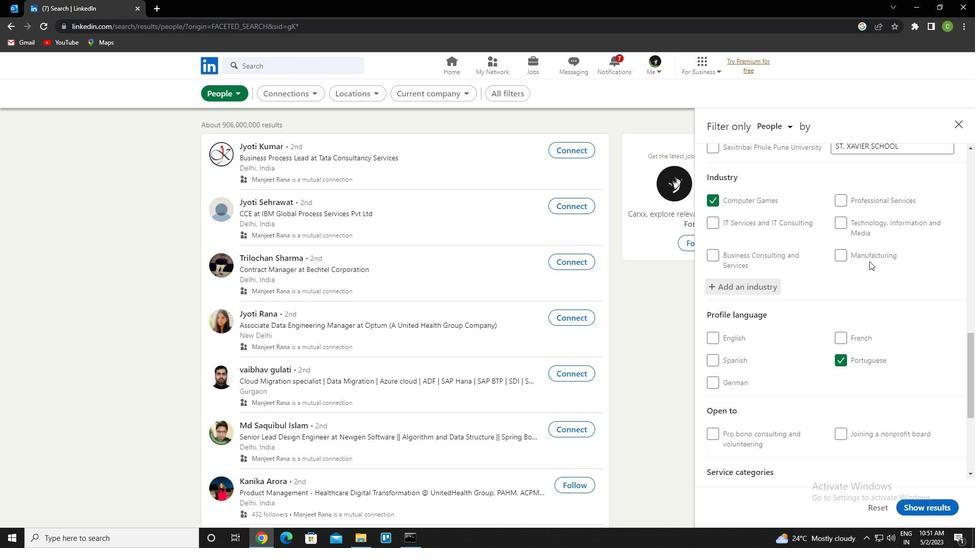 
Action: Mouse scrolled (869, 261) with delta (0, 0)
Screenshot: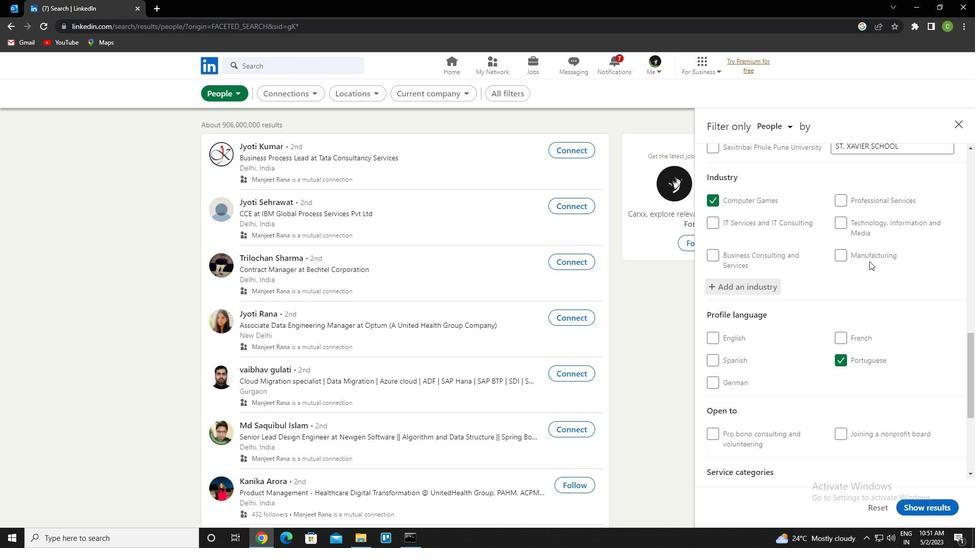 
Action: Mouse moved to (853, 329)
Screenshot: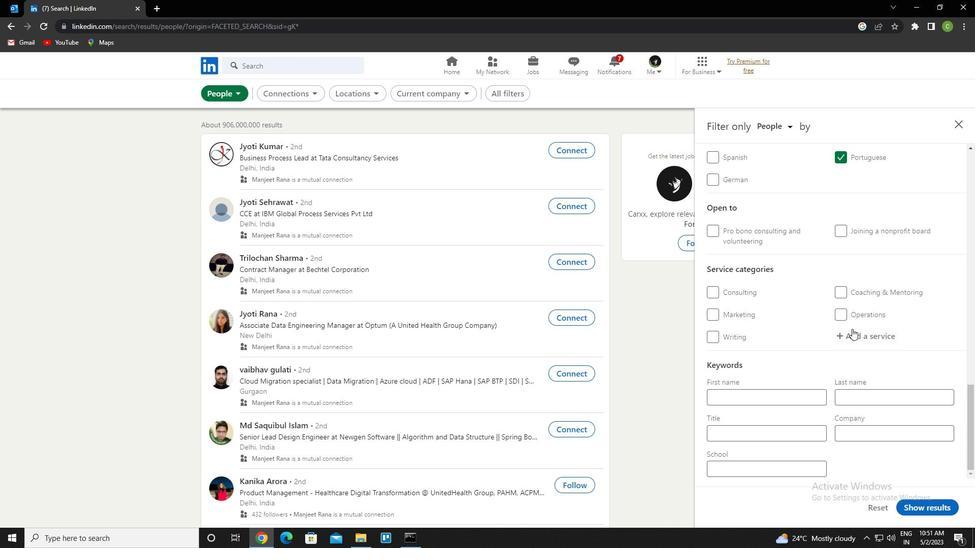 
Action: Mouse pressed left at (853, 329)
Screenshot: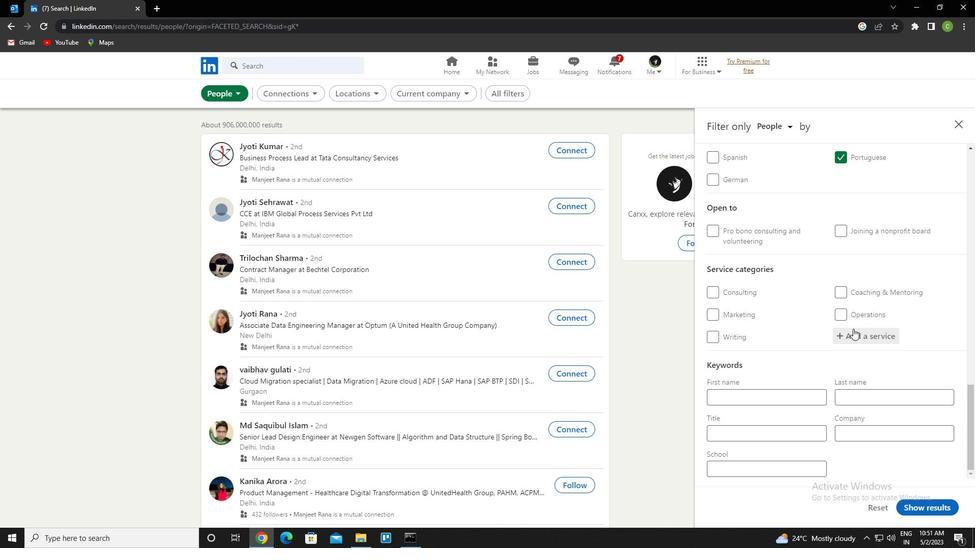 
Action: Key pressed <Key.caps_lock>t<Key.caps_lock>Ransla<Key.down><Key.enter>
Screenshot: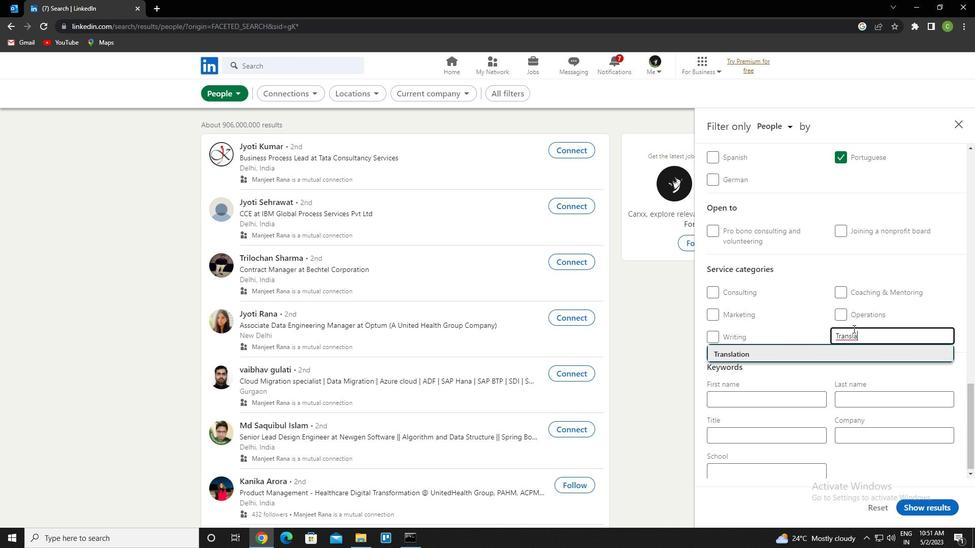 
Action: Mouse scrolled (853, 328) with delta (0, 0)
Screenshot: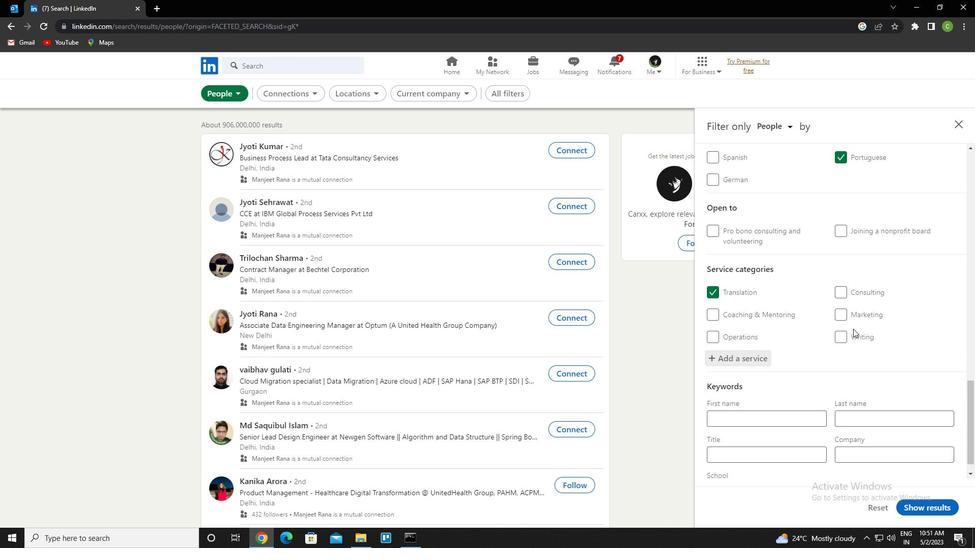 
Action: Mouse moved to (858, 331)
Screenshot: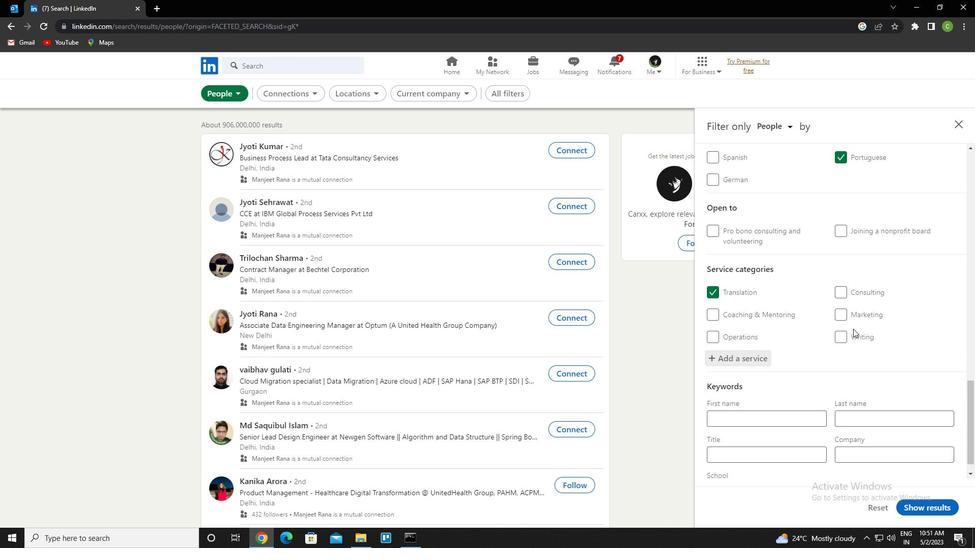 
Action: Mouse scrolled (858, 331) with delta (0, 0)
Screenshot: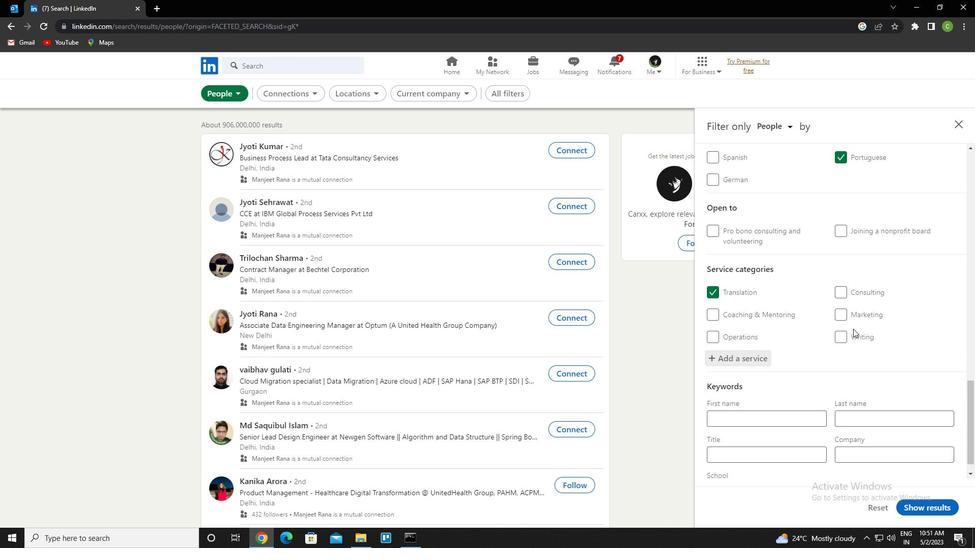 
Action: Mouse moved to (868, 338)
Screenshot: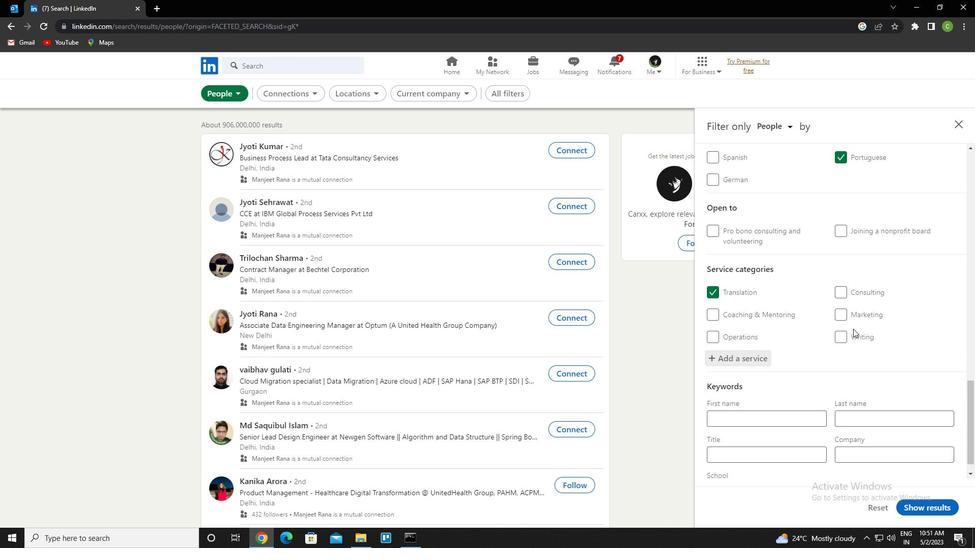 
Action: Mouse scrolled (868, 338) with delta (0, 0)
Screenshot: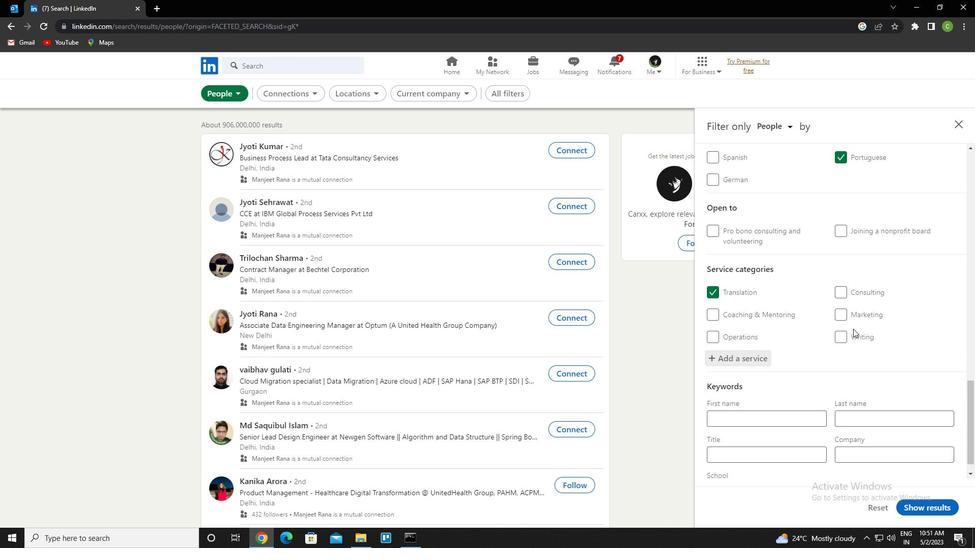 
Action: Mouse moved to (876, 343)
Screenshot: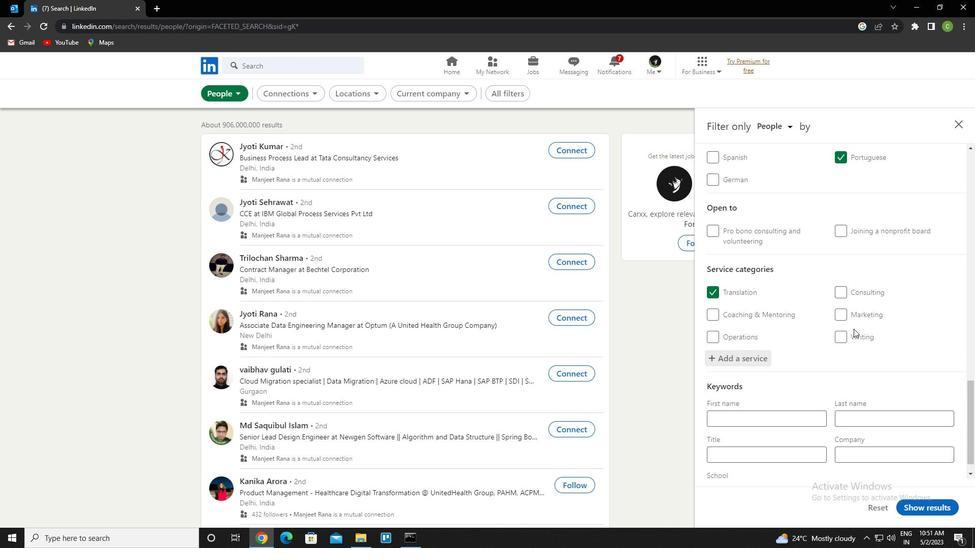 
Action: Mouse scrolled (876, 342) with delta (0, 0)
Screenshot: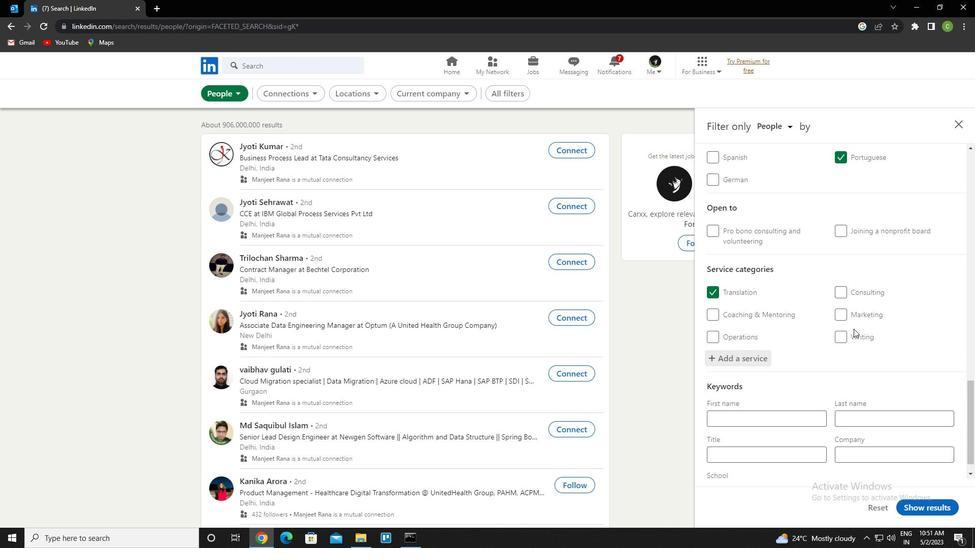 
Action: Mouse moved to (877, 344)
Screenshot: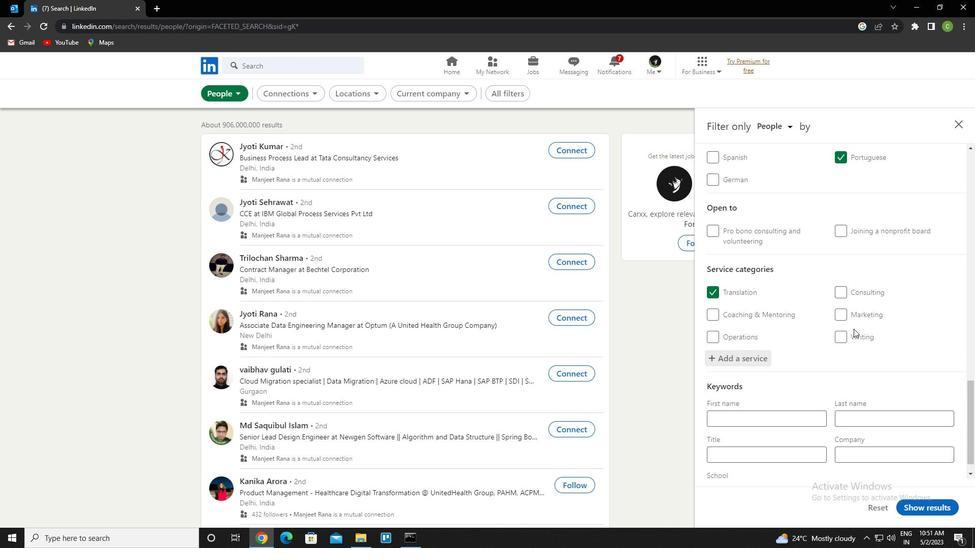 
Action: Mouse scrolled (877, 343) with delta (0, 0)
Screenshot: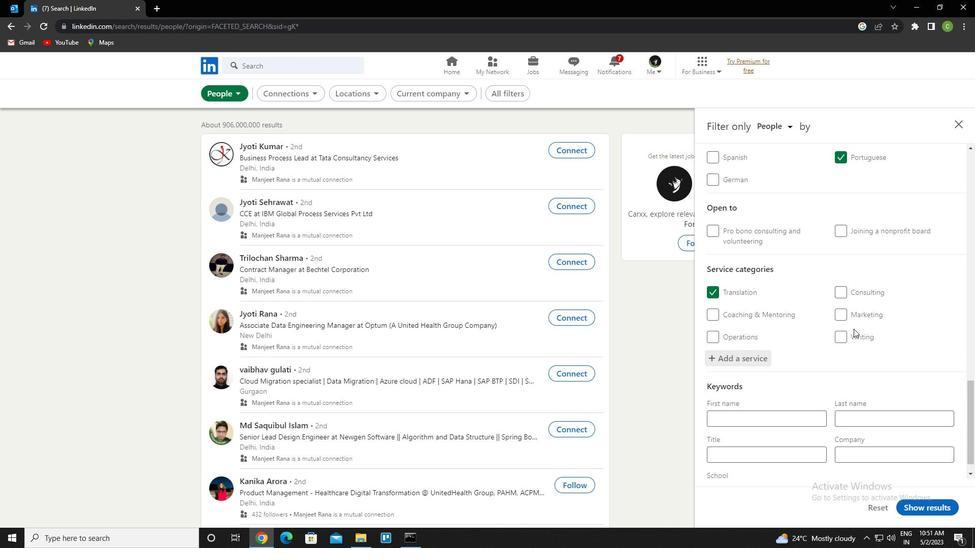 
Action: Mouse scrolled (877, 343) with delta (0, 0)
Screenshot: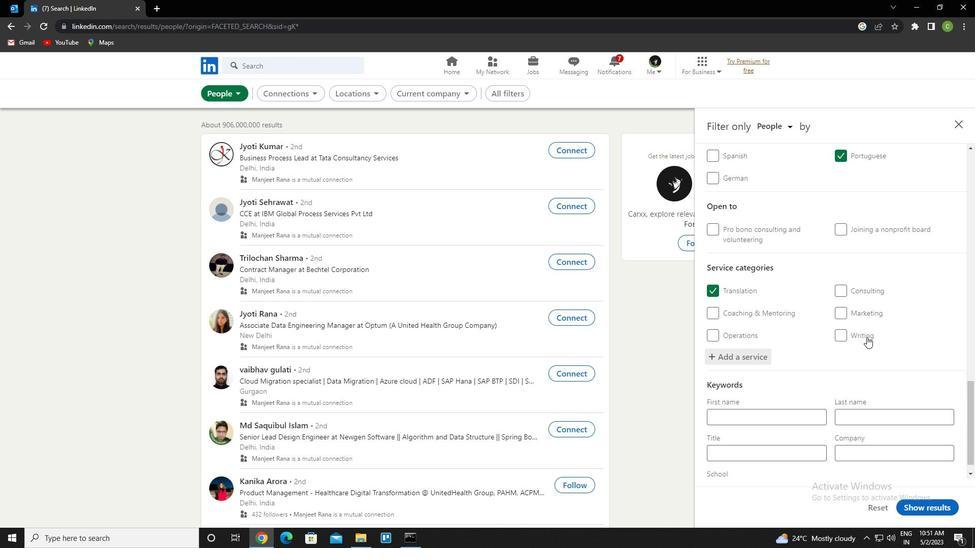 
Action: Mouse scrolled (877, 343) with delta (0, 0)
Screenshot: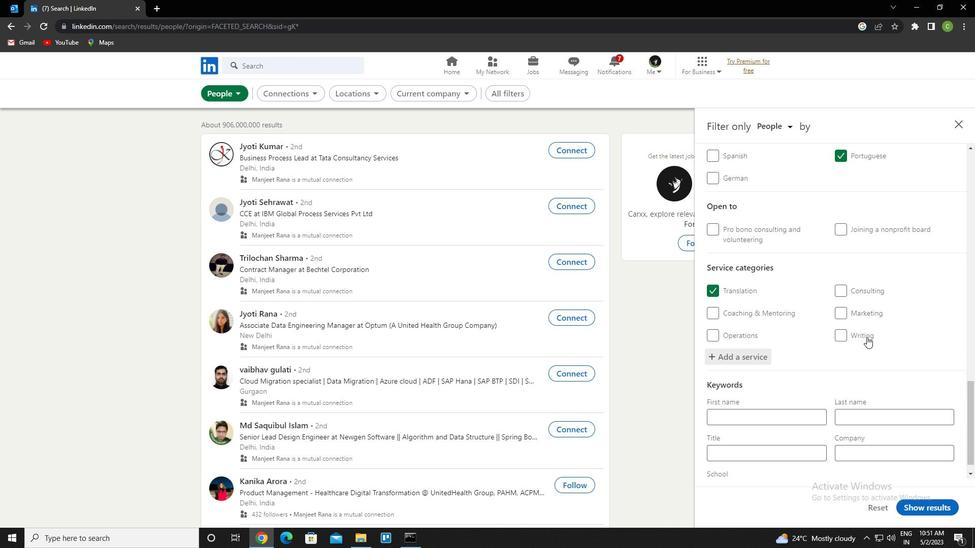 
Action: Mouse scrolled (877, 343) with delta (0, 0)
Screenshot: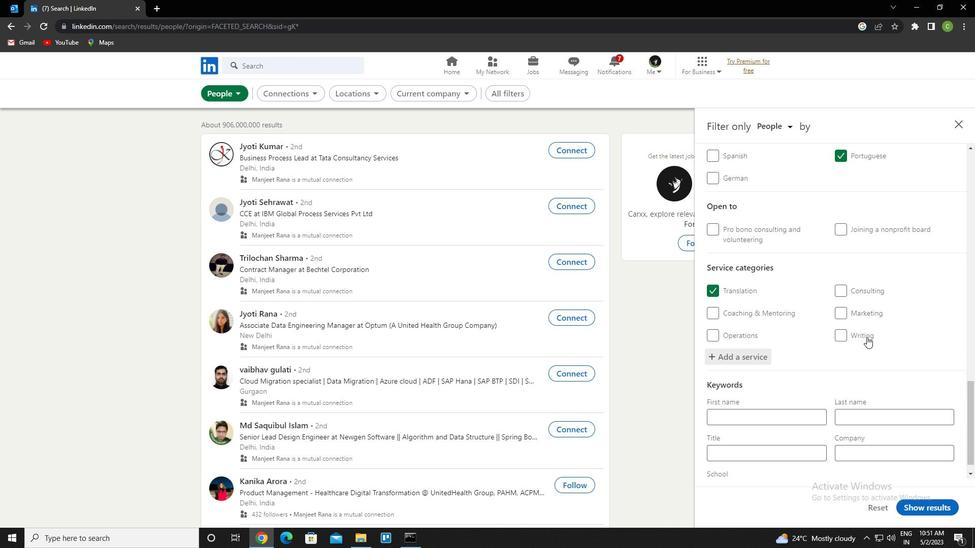 
Action: Mouse scrolled (877, 343) with delta (0, 0)
Screenshot: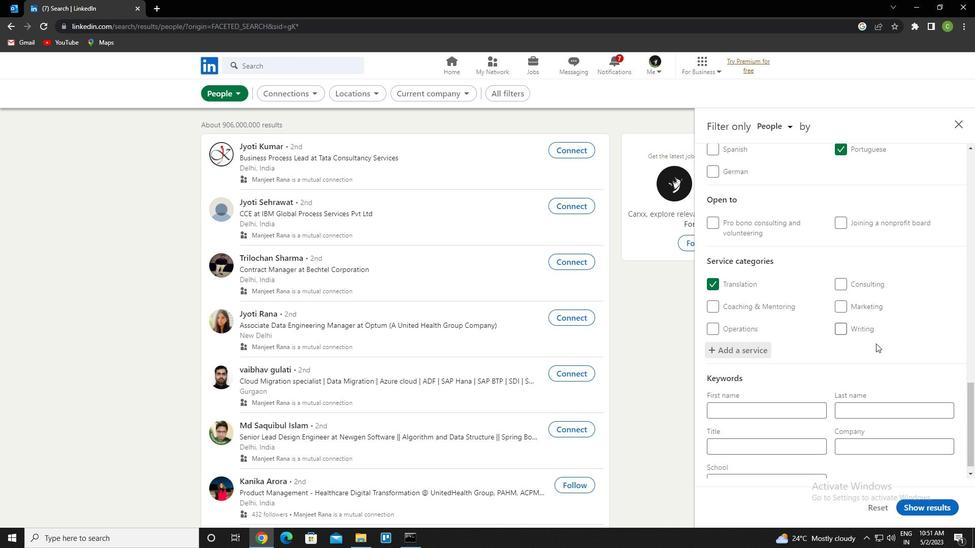 
Action: Mouse scrolled (877, 343) with delta (0, 0)
Screenshot: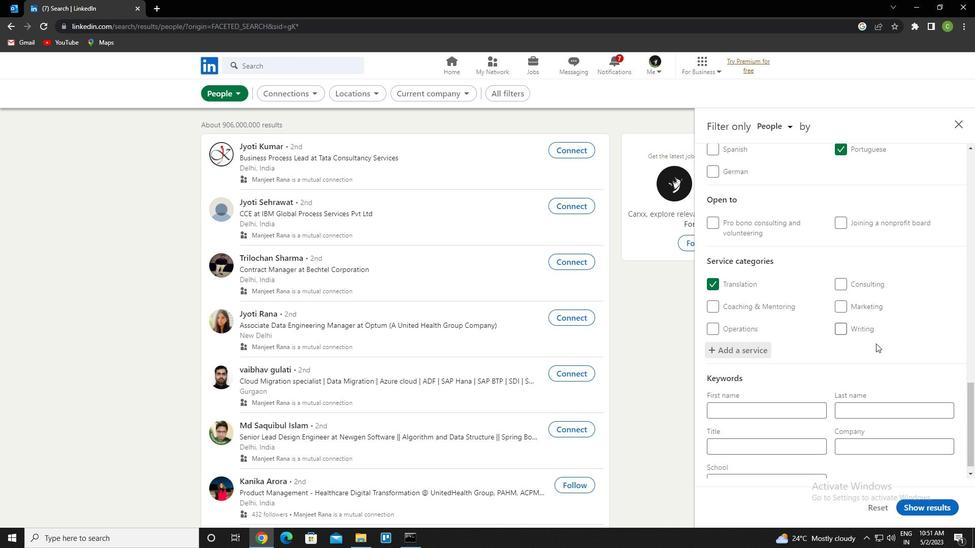 
Action: Mouse moved to (806, 435)
Screenshot: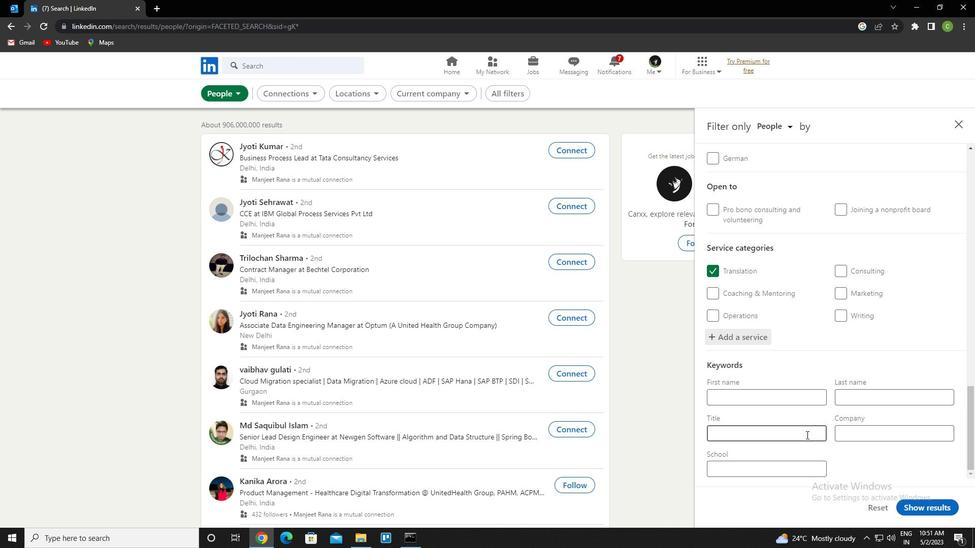 
Action: Mouse pressed left at (806, 435)
Screenshot: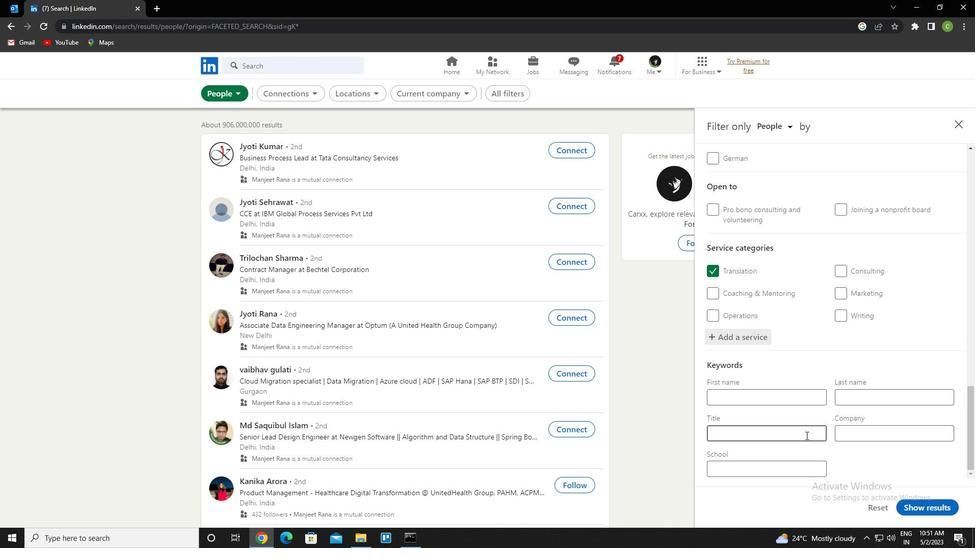 
Action: Key pressed <Key.caps_lock>a<Key.caps_lock>uditor
Screenshot: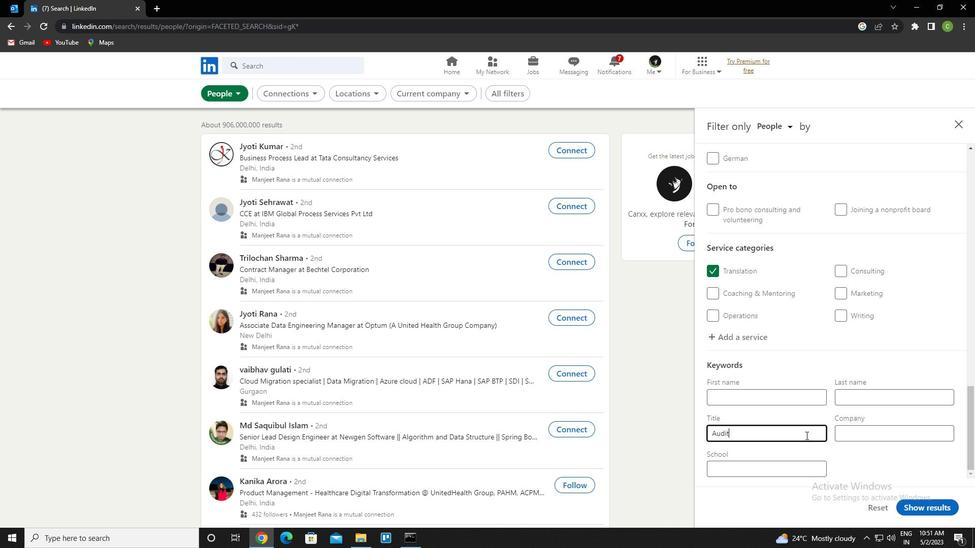 
Action: Mouse moved to (912, 511)
Screenshot: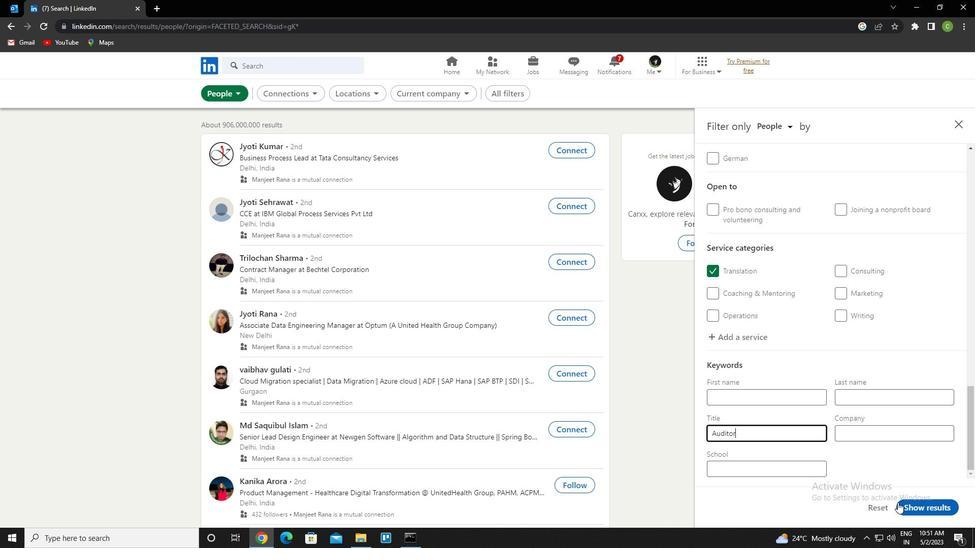 
Action: Mouse pressed left at (912, 511)
Screenshot: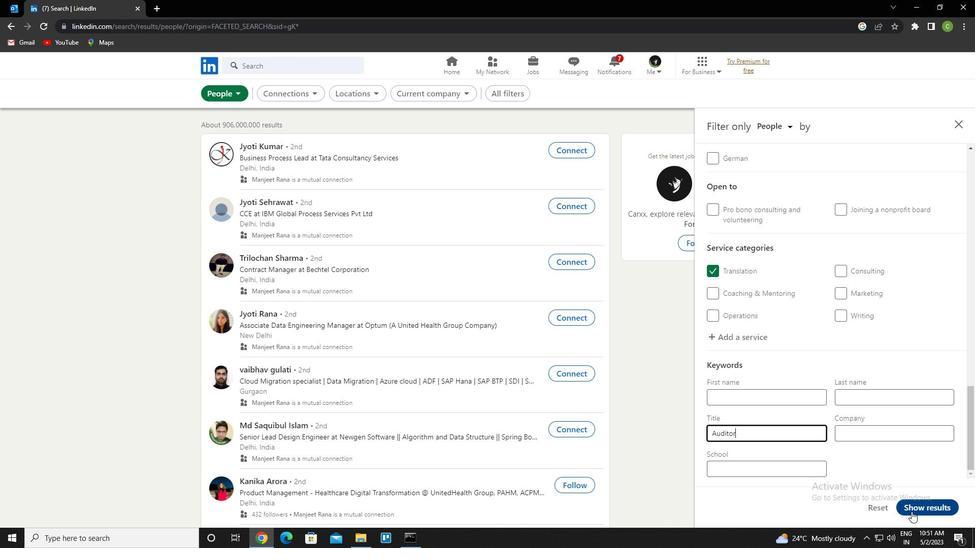 
Action: Mouse moved to (399, 502)
Screenshot: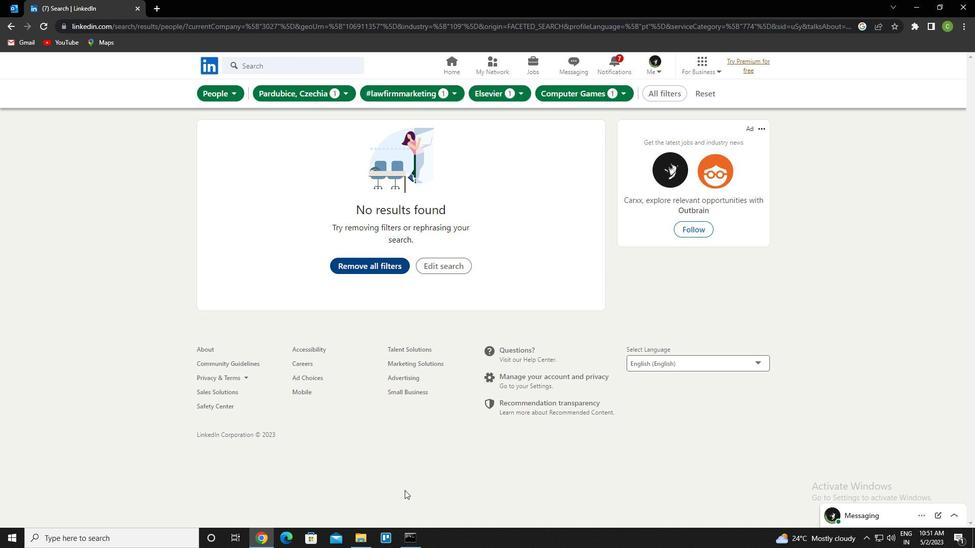 
